 Task: Find the shortest route from Flagstaff to Walnut Canyon National Monument.
Action: Mouse moved to (213, 69)
Screenshot: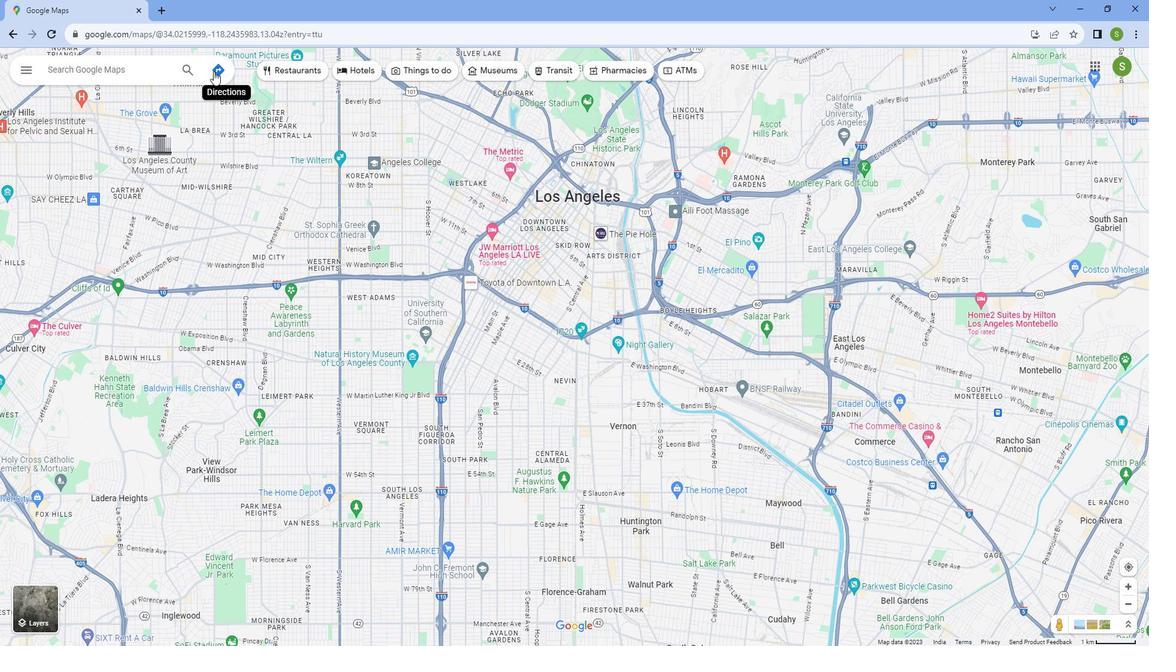 
Action: Mouse pressed left at (213, 69)
Screenshot: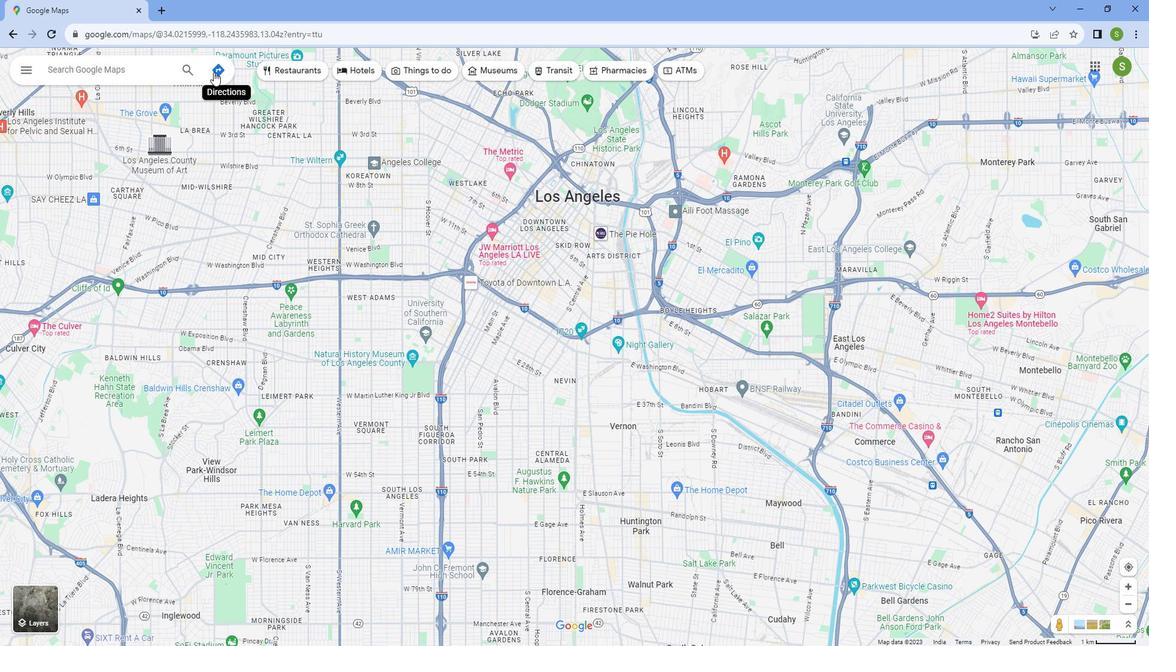
Action: Mouse moved to (101, 103)
Screenshot: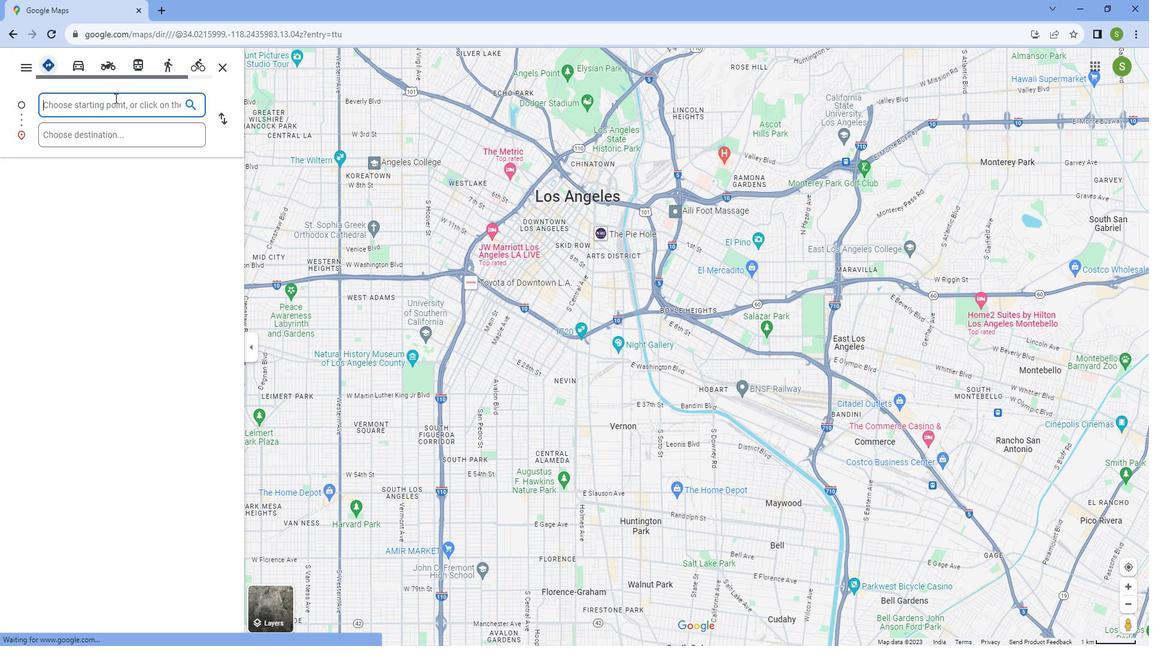 
Action: Mouse pressed left at (101, 103)
Screenshot: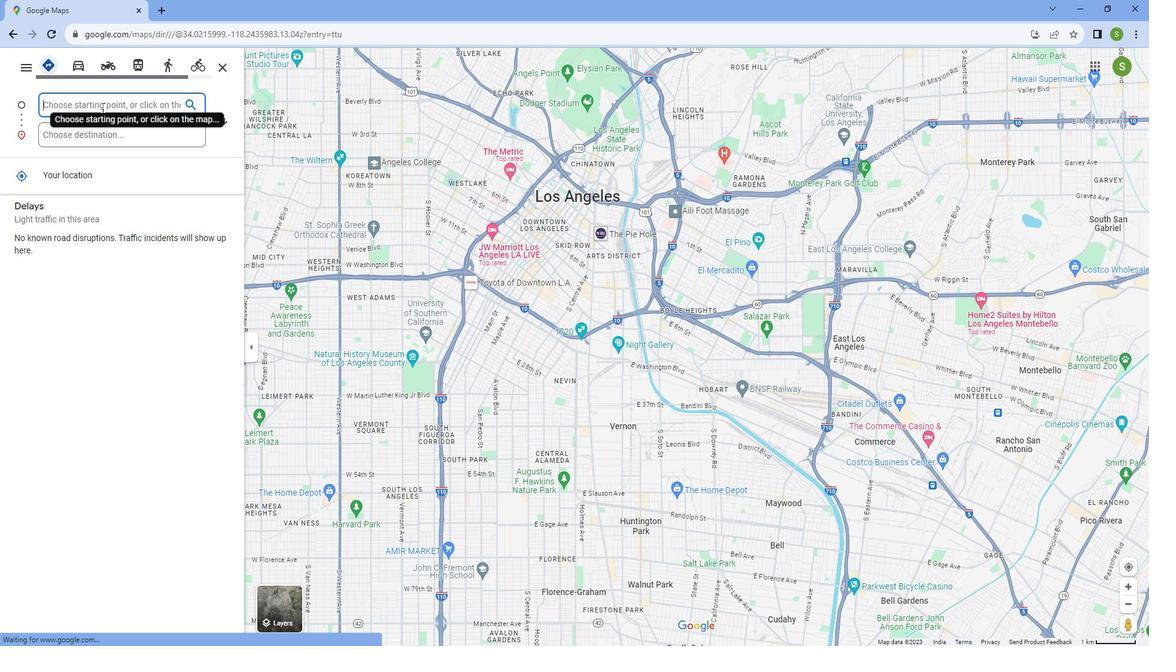 
Action: Key pressed <Key.caps_lock>F<Key.caps_lock>lagstaff
Screenshot: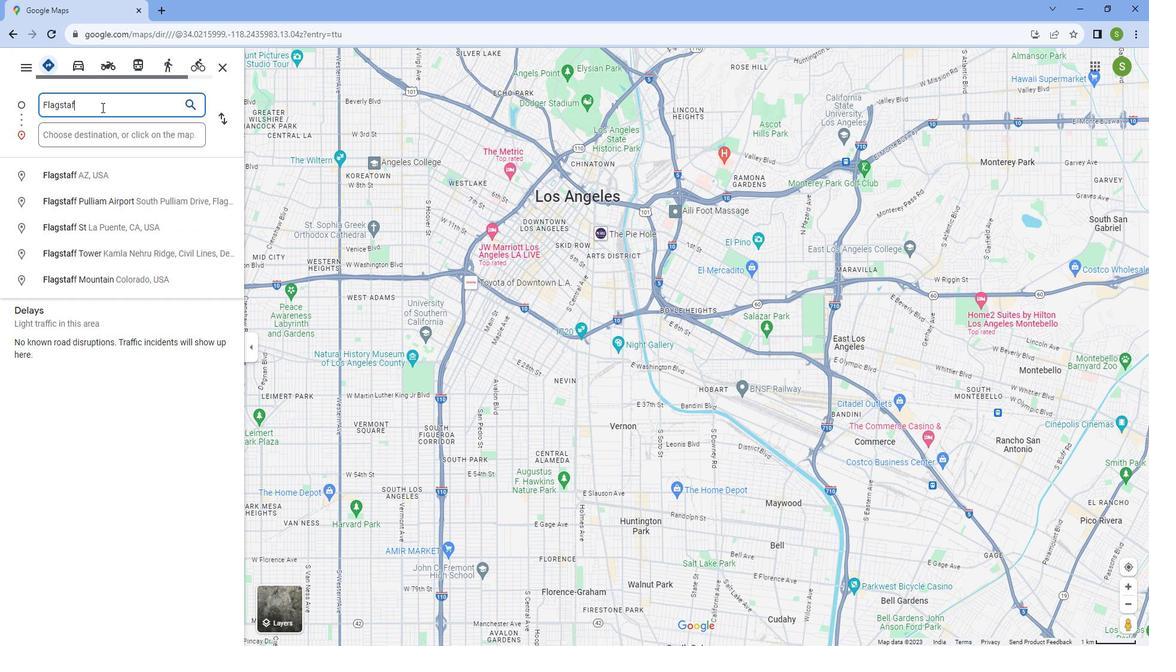 
Action: Mouse moved to (97, 163)
Screenshot: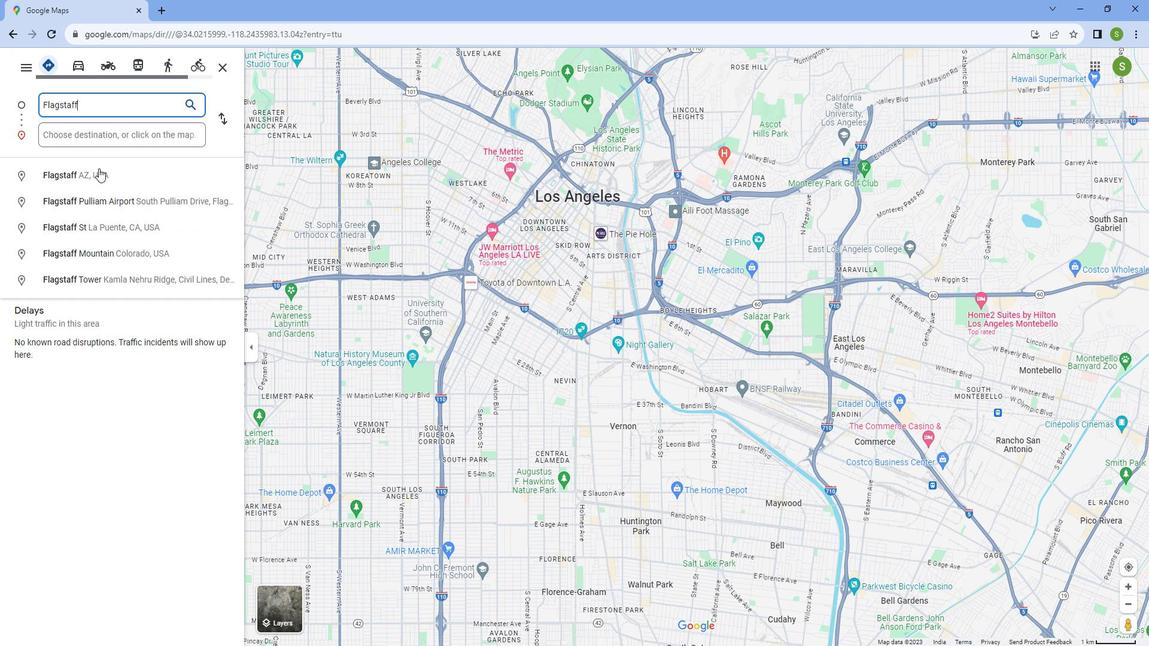 
Action: Mouse pressed left at (97, 163)
Screenshot: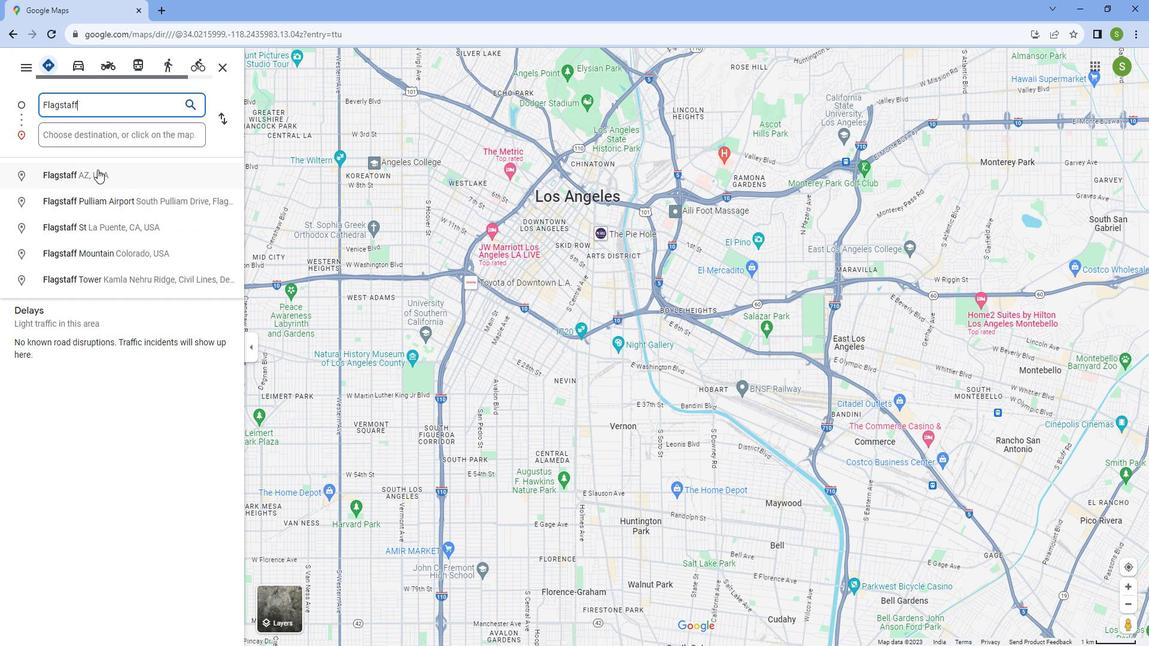 
Action: Mouse moved to (125, 126)
Screenshot: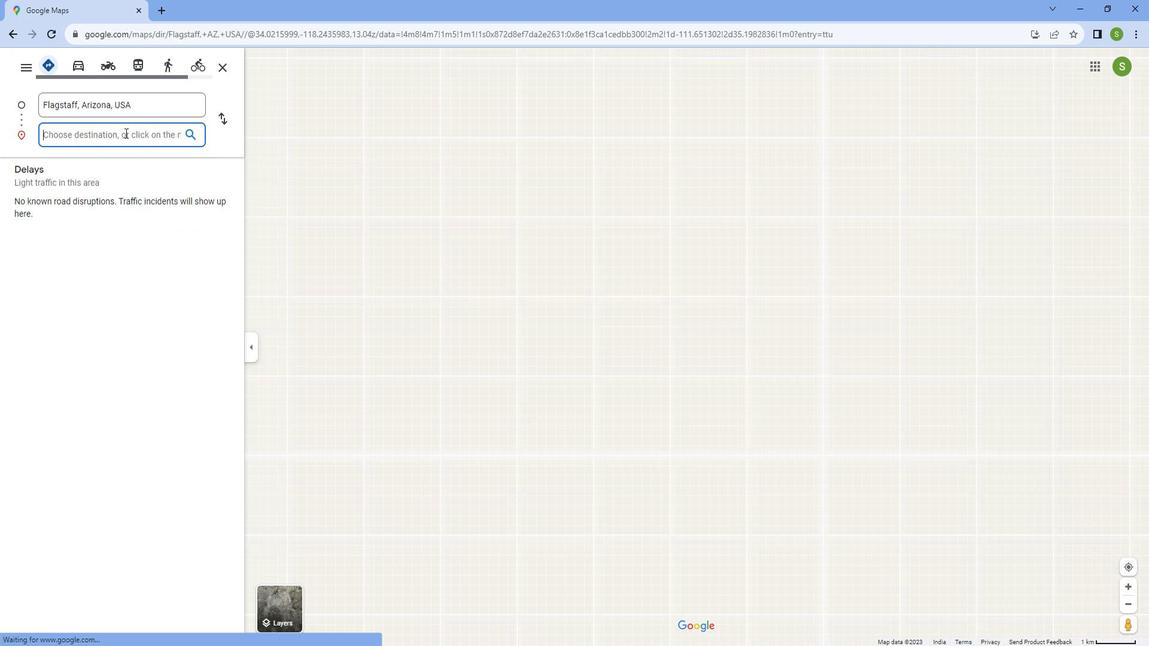 
Action: Mouse pressed left at (125, 126)
Screenshot: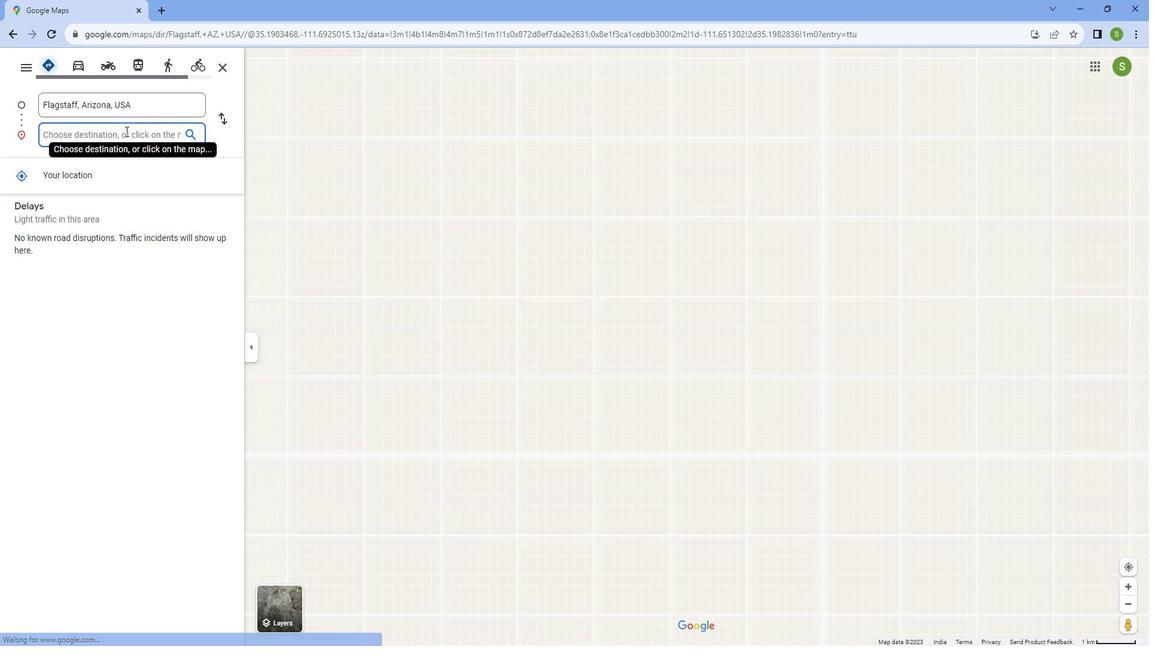 
Action: Key pressed <Key.caps_lock>W<Key.caps_lock>alnut<Key.space><Key.caps_lock>C<Key.caps_lock>anyon<Key.space><Key.caps_lock>N<Key.caps_lock>ational<Key.space><Key.caps_lock>M<Key.caps_lock>onument
Screenshot: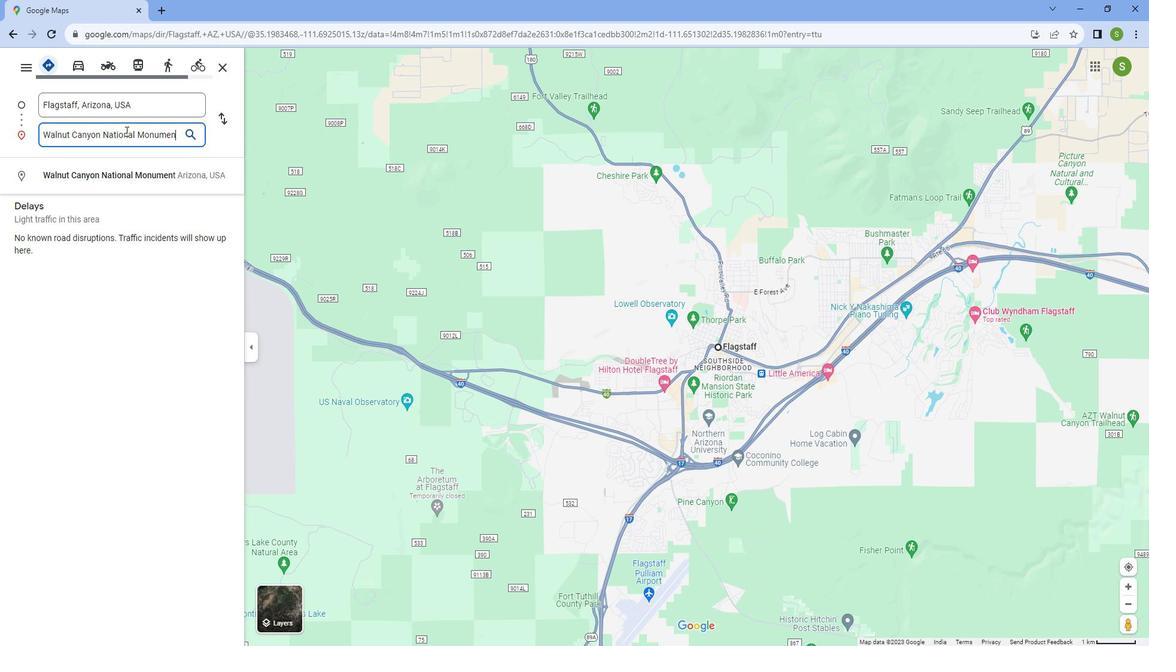 
Action: Mouse moved to (125, 171)
Screenshot: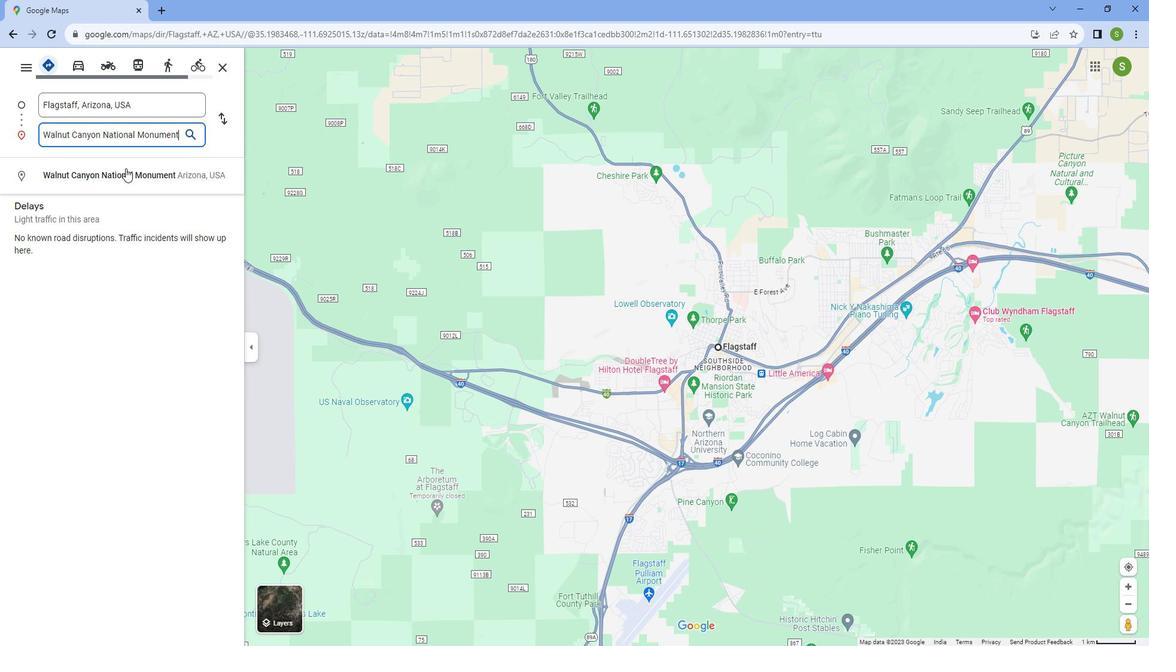 
Action: Mouse pressed left at (125, 171)
Screenshot: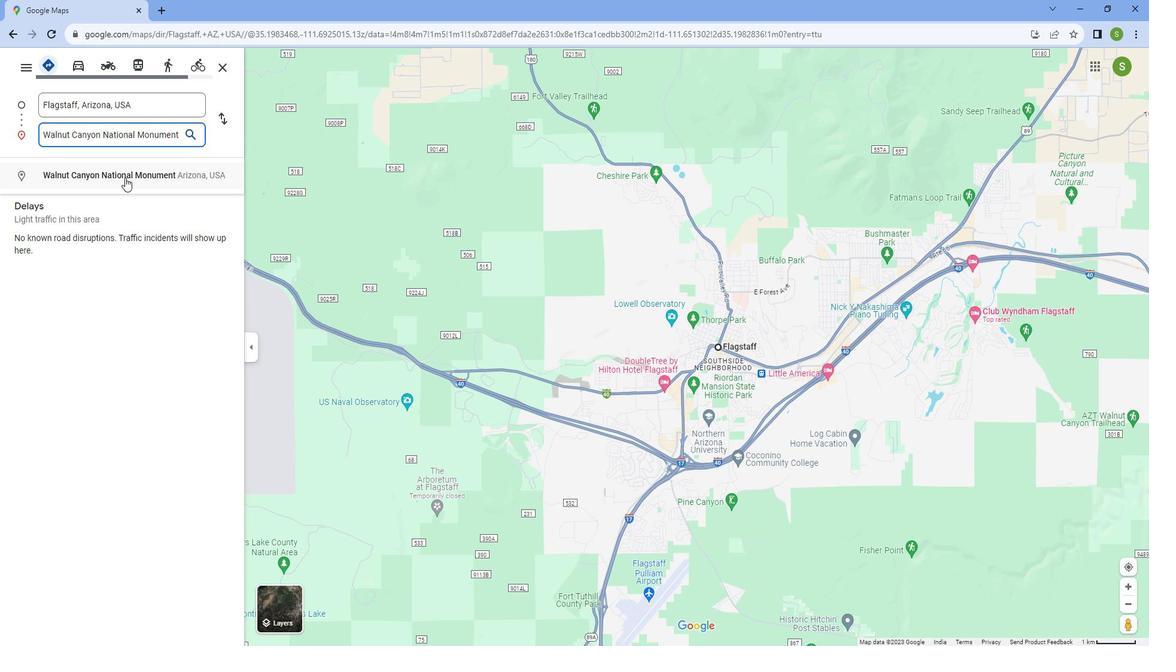
Action: Mouse moved to (734, 353)
Screenshot: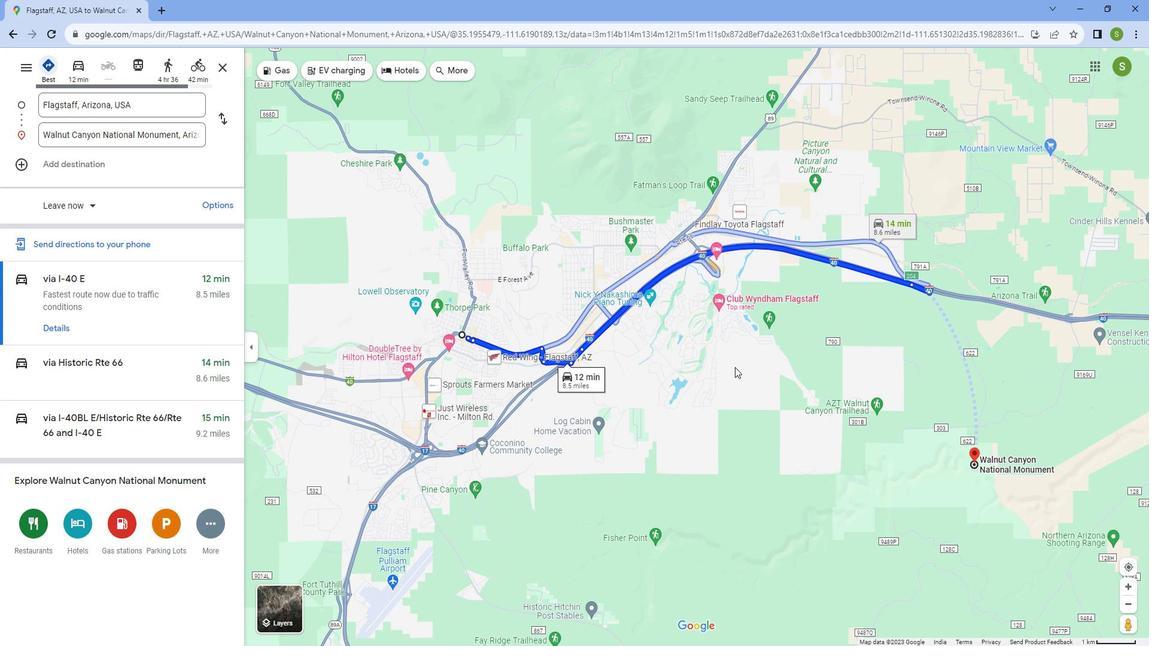
Action: Mouse pressed left at (734, 353)
Screenshot: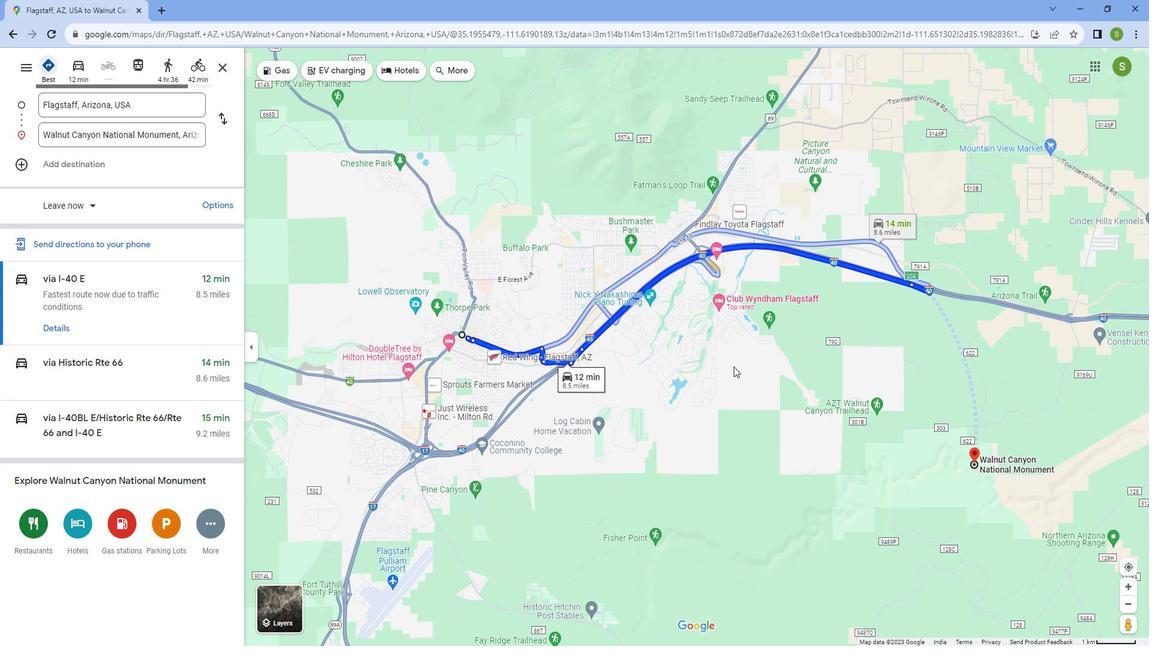 
Action: Mouse moved to (620, 315)
Screenshot: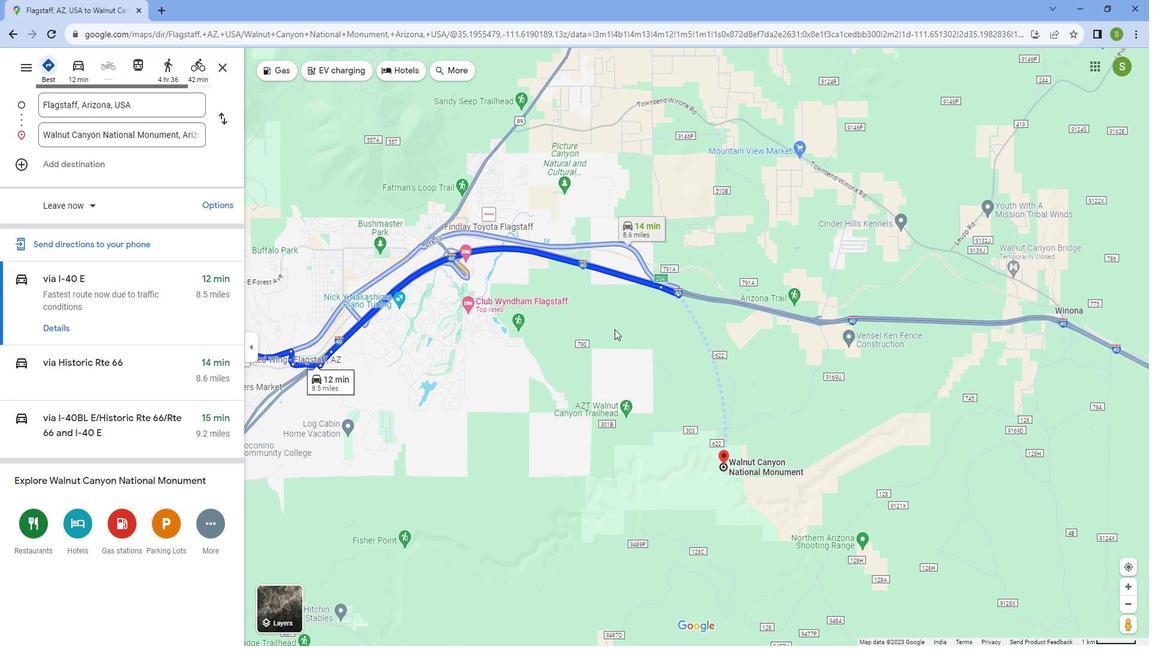 
Action: Mouse scrolled (620, 316) with delta (0, 0)
Screenshot: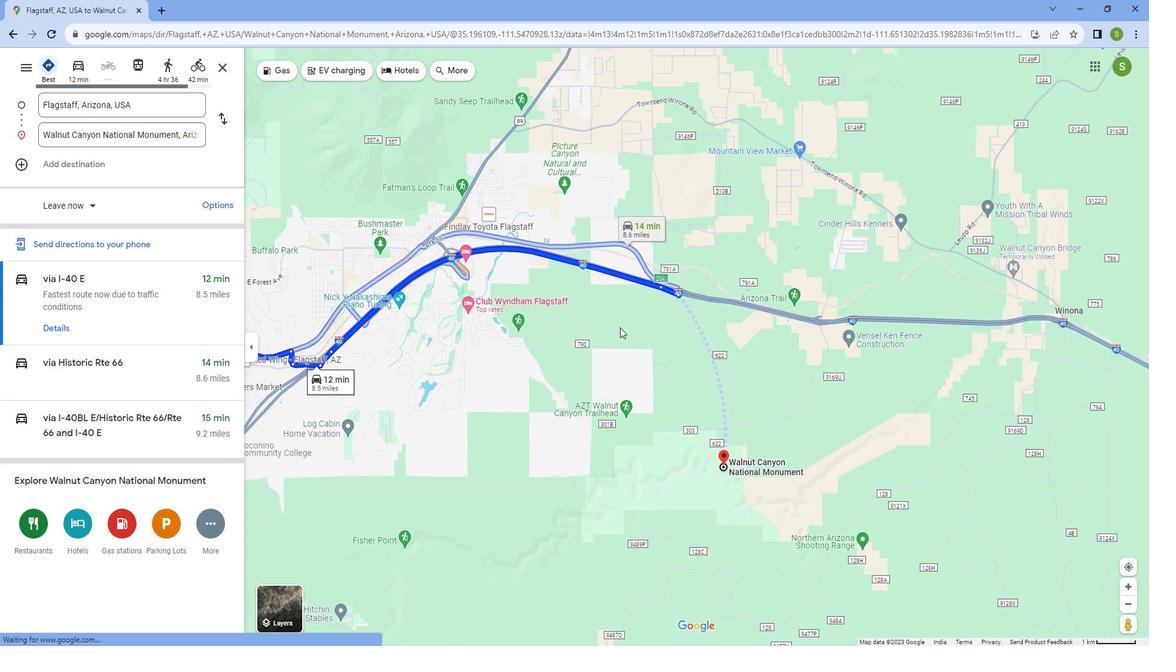 
Action: Mouse scrolled (620, 316) with delta (0, 0)
Screenshot: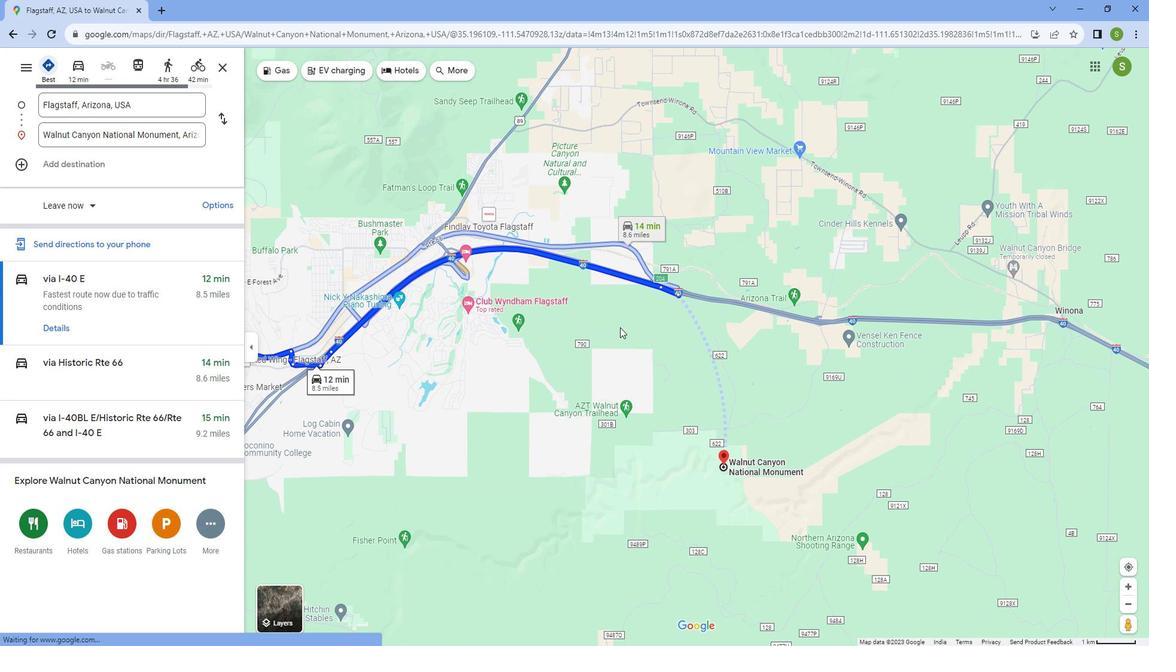 
Action: Mouse scrolled (620, 316) with delta (0, 0)
Screenshot: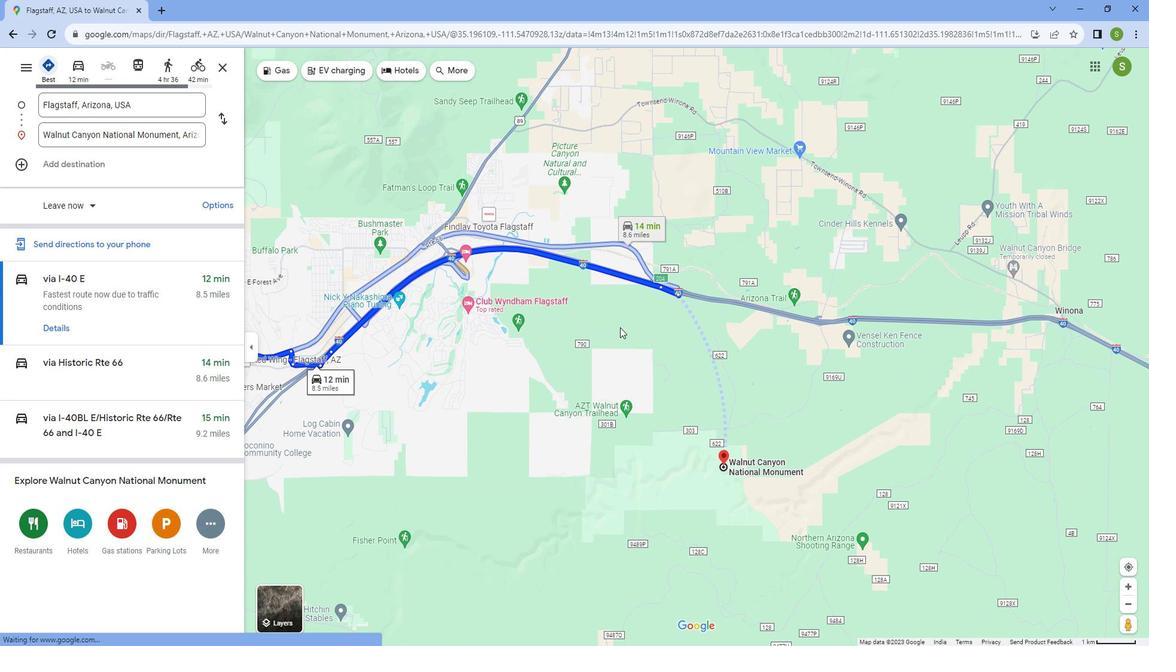 
Action: Mouse scrolled (620, 316) with delta (0, 0)
Screenshot: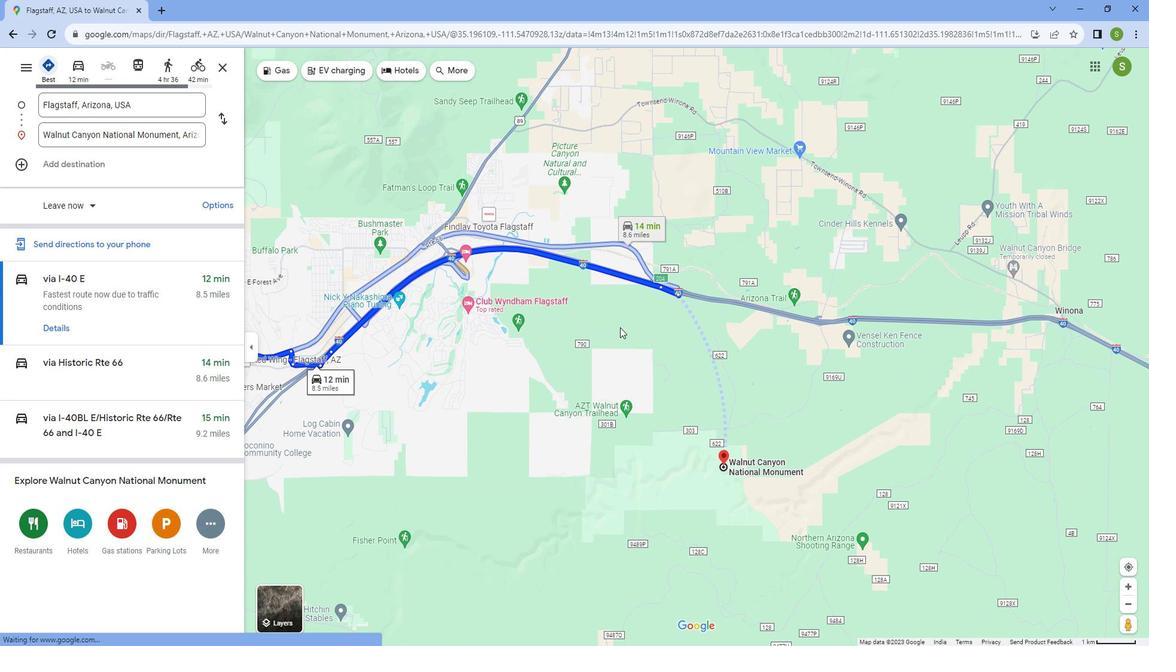 
Action: Mouse scrolled (620, 316) with delta (0, 0)
Screenshot: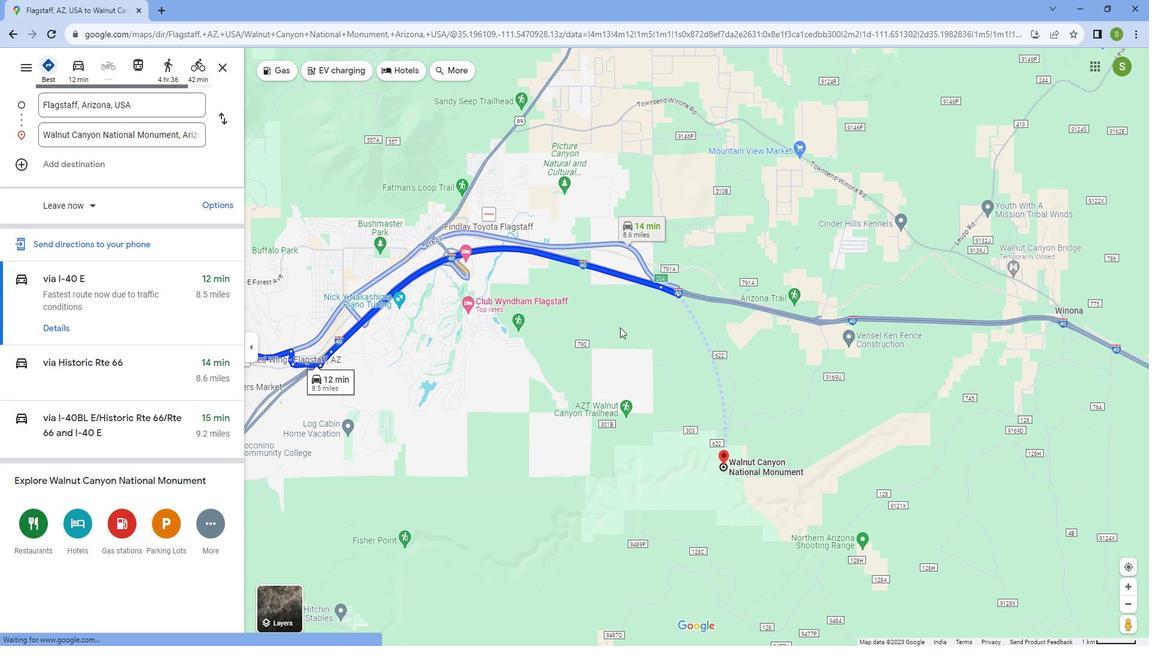 
Action: Mouse scrolled (620, 316) with delta (0, 0)
Screenshot: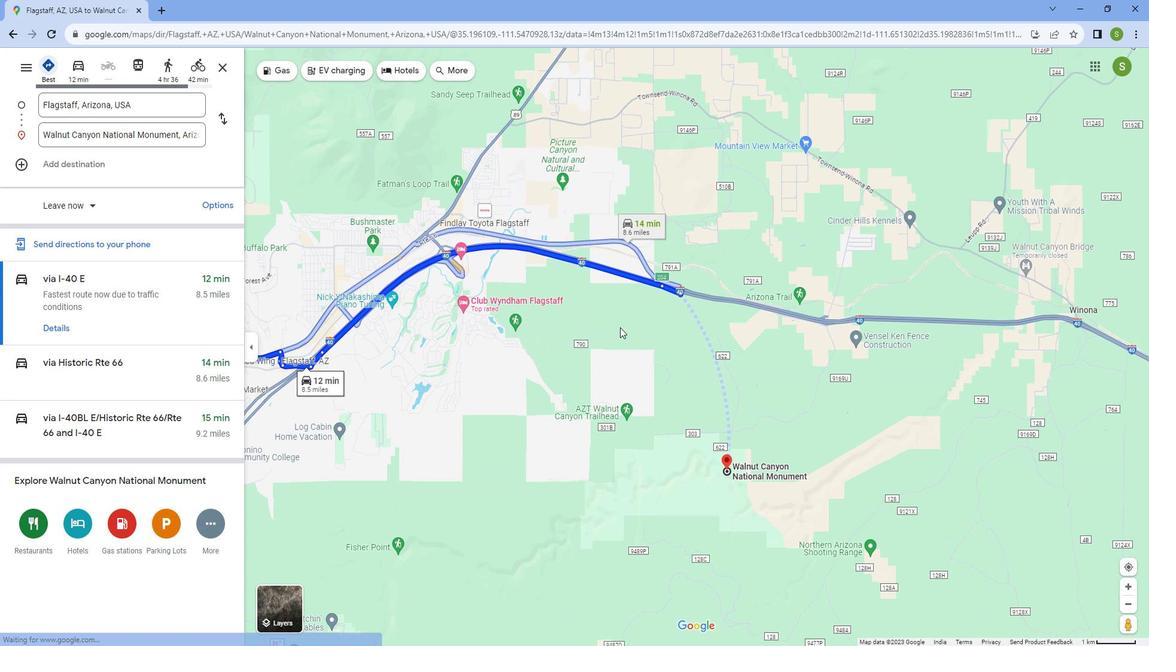 
Action: Mouse moved to (501, 320)
Screenshot: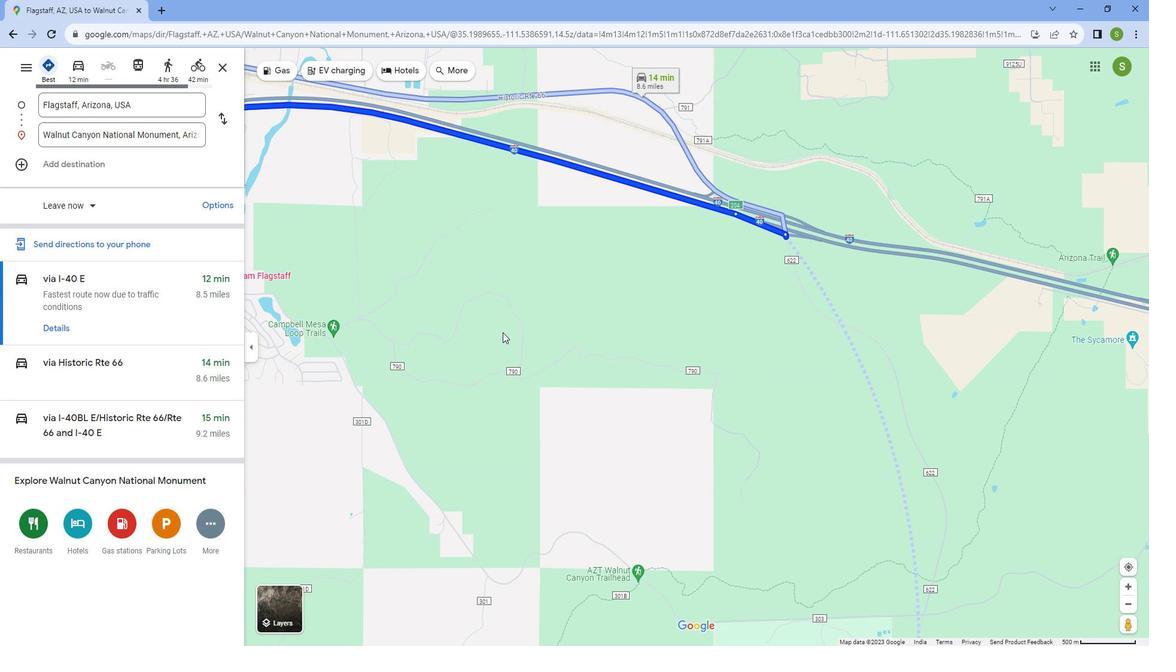 
Action: Mouse pressed left at (501, 320)
Screenshot: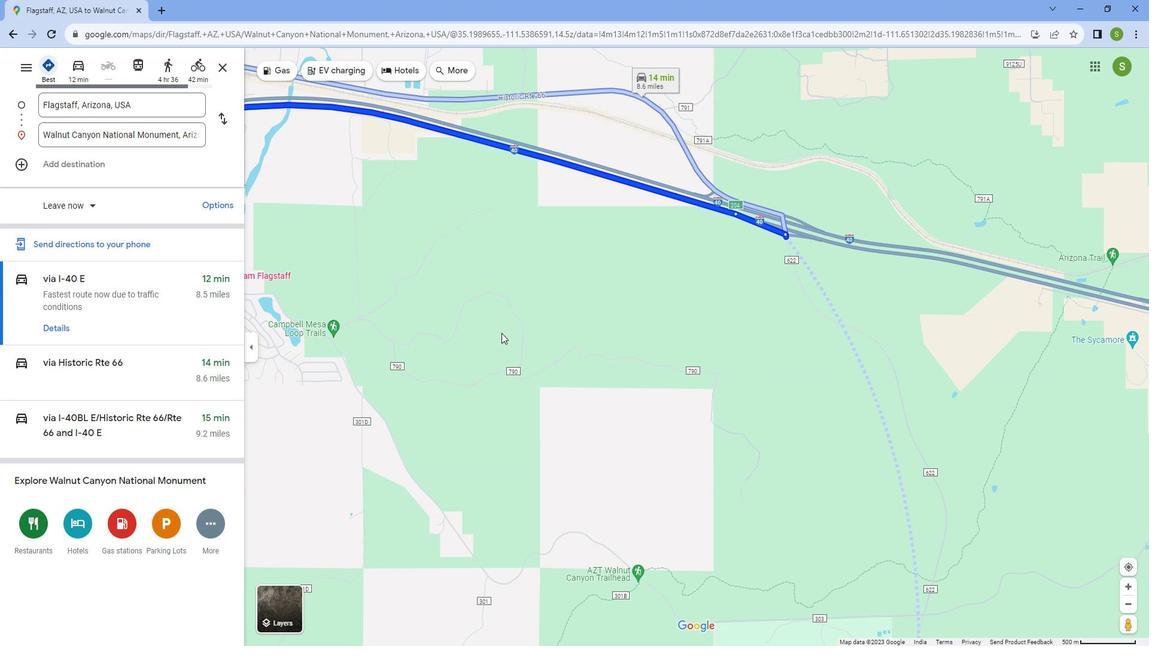 
Action: Mouse moved to (489, 397)
Screenshot: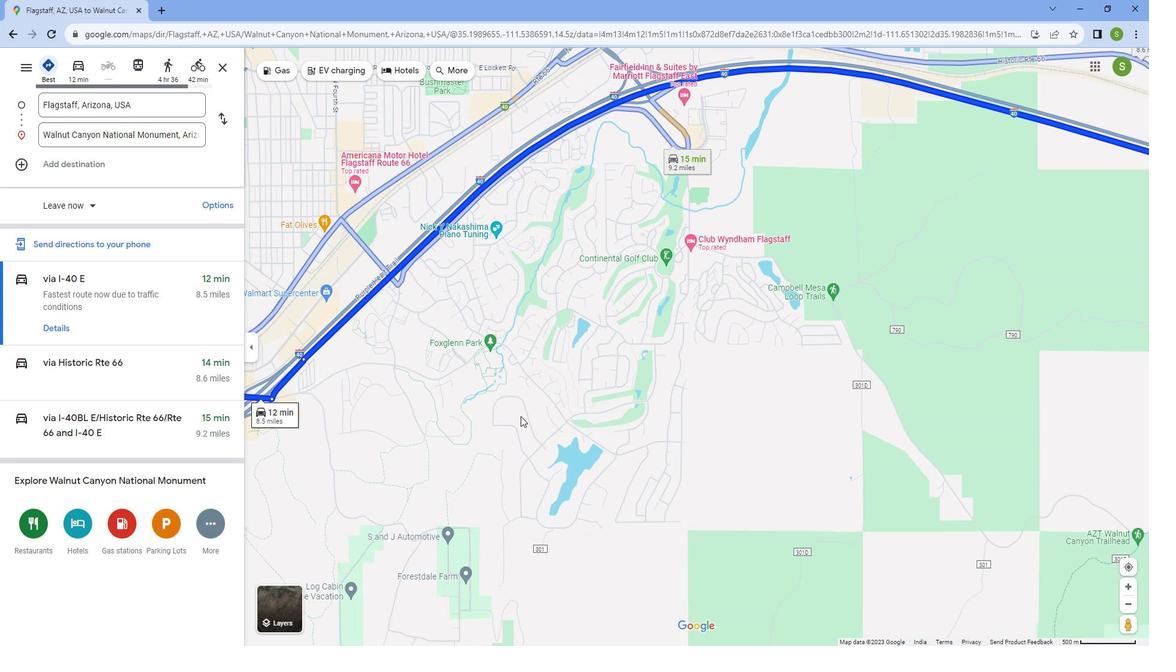 
Action: Mouse pressed left at (489, 397)
Screenshot: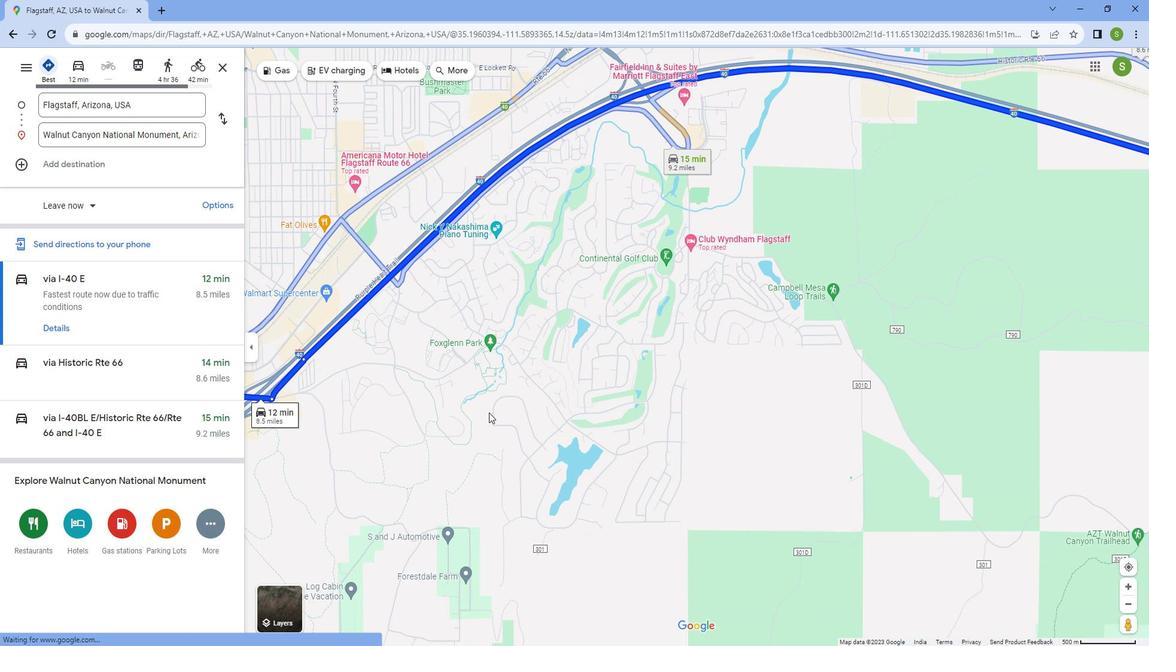 
Action: Mouse moved to (720, 313)
Screenshot: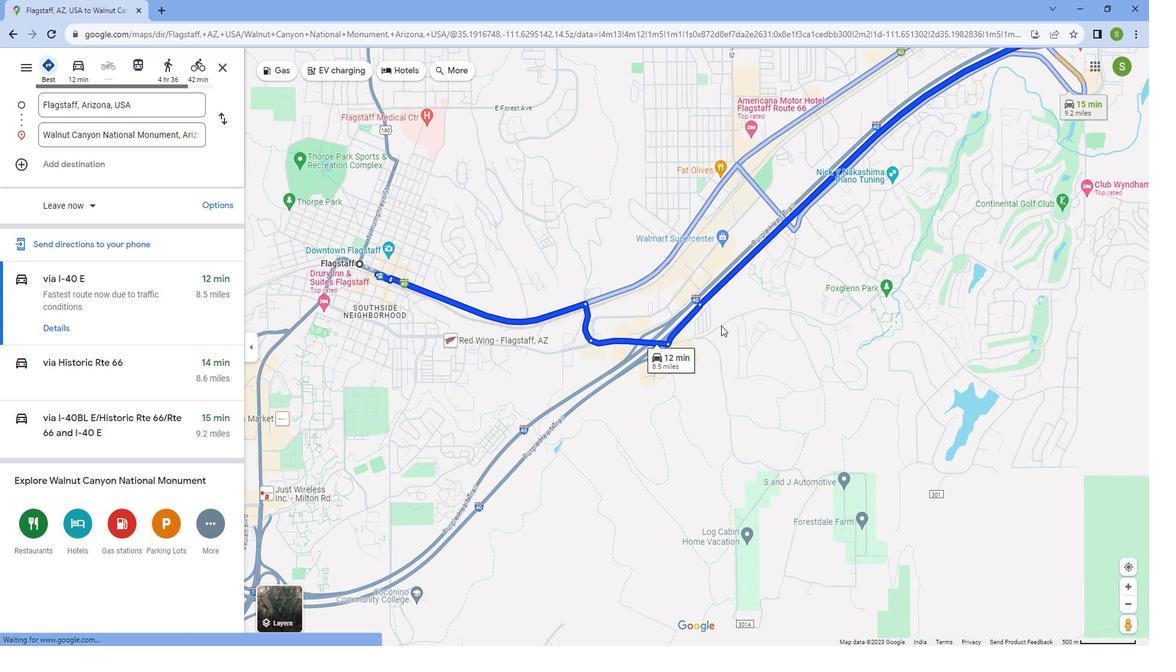 
Action: Mouse scrolled (720, 313) with delta (0, 0)
Screenshot: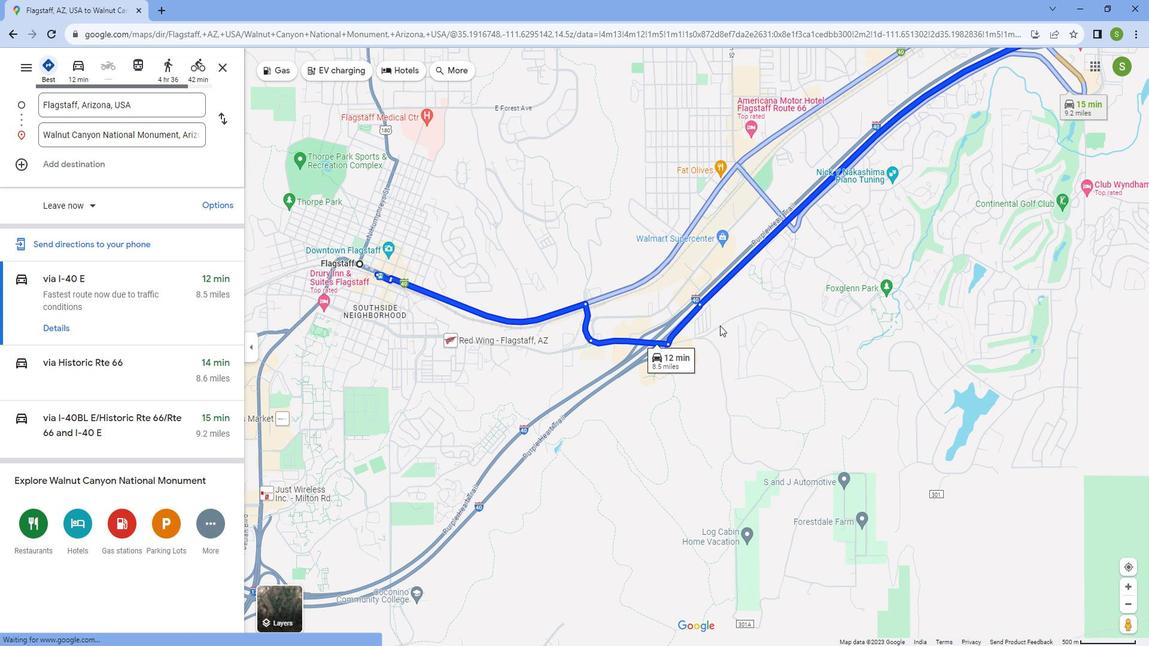 
Action: Mouse scrolled (720, 313) with delta (0, 0)
Screenshot: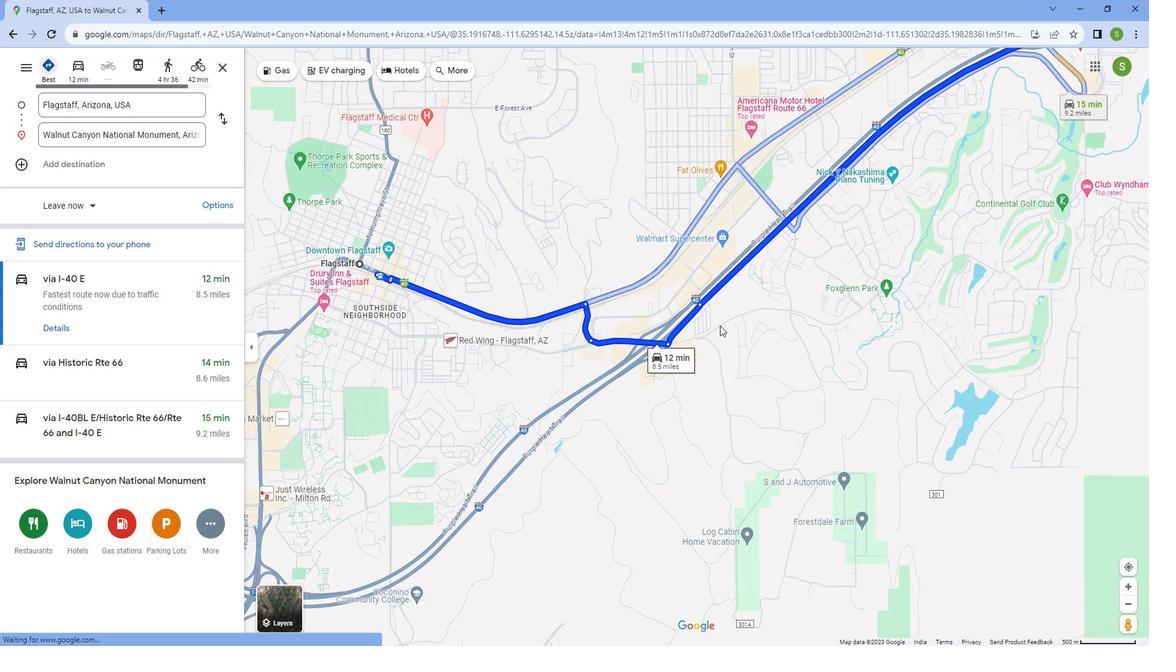
Action: Mouse scrolled (720, 313) with delta (0, 0)
Screenshot: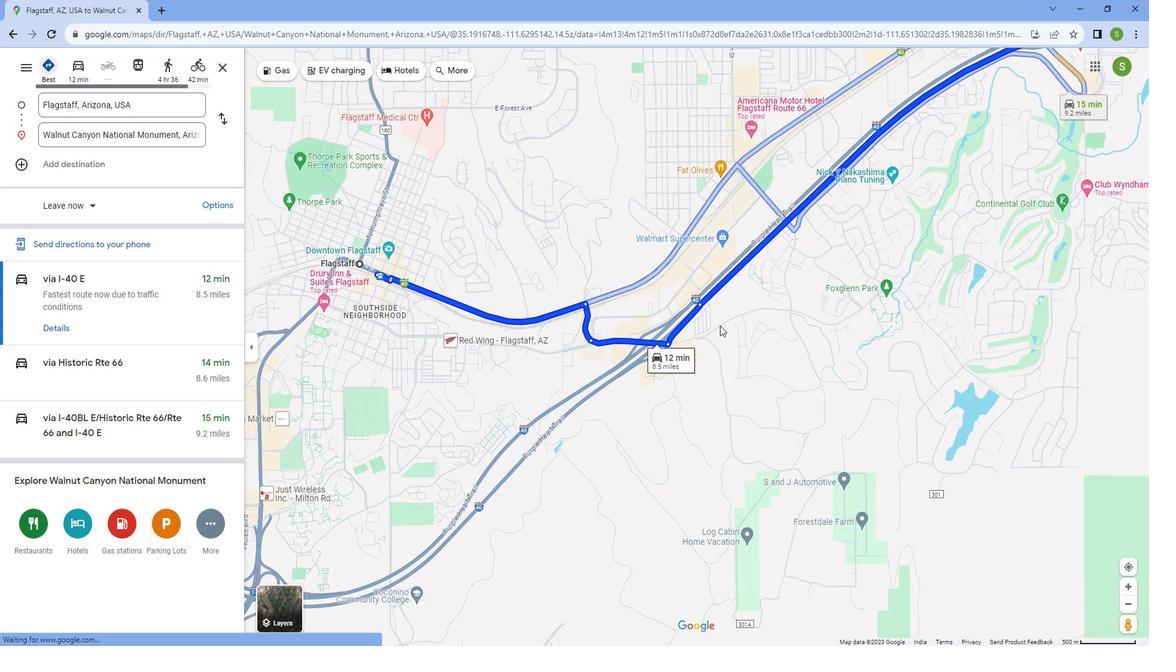 
Action: Mouse moved to (718, 313)
Screenshot: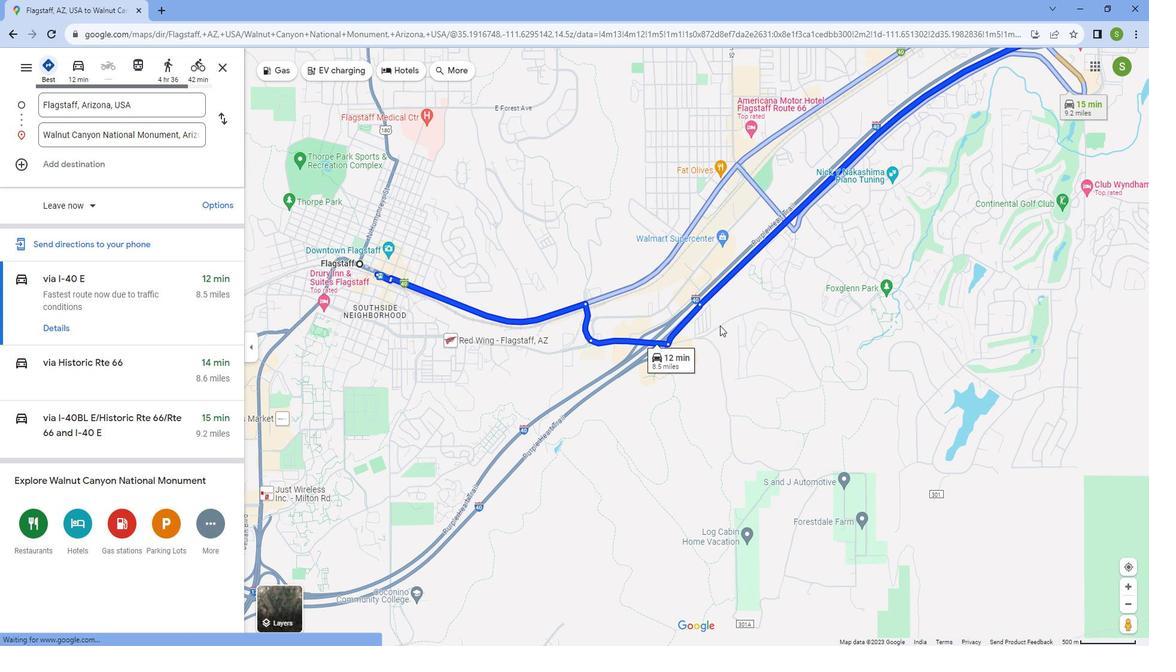 
Action: Mouse scrolled (718, 313) with delta (0, 0)
Screenshot: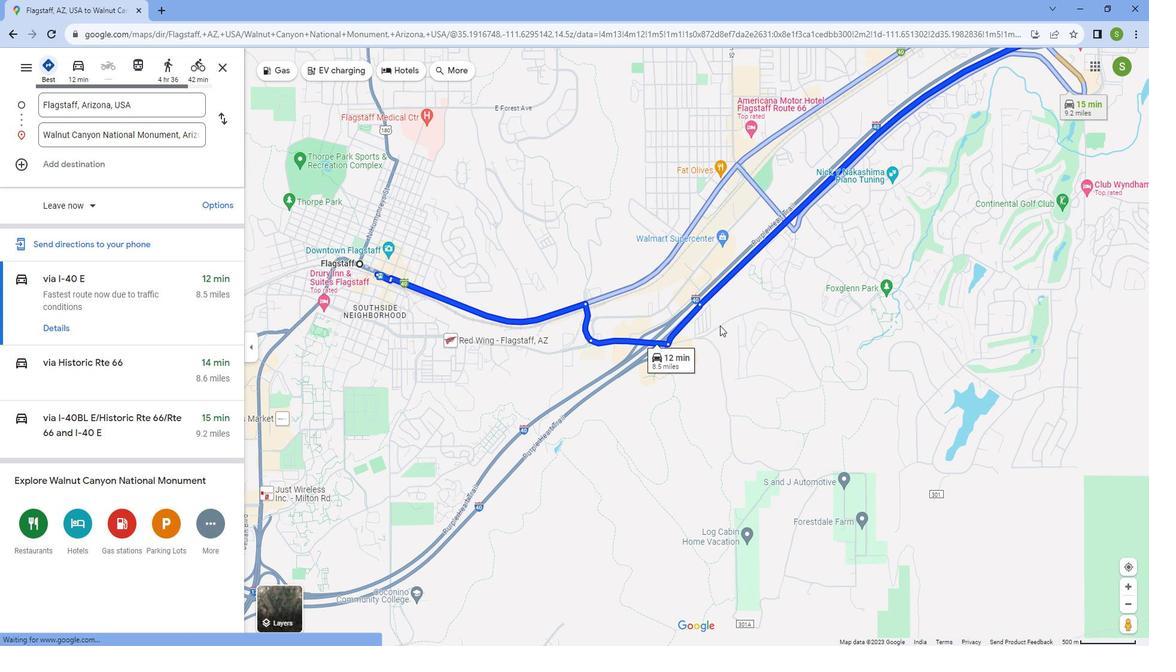 
Action: Mouse moved to (717, 313)
Screenshot: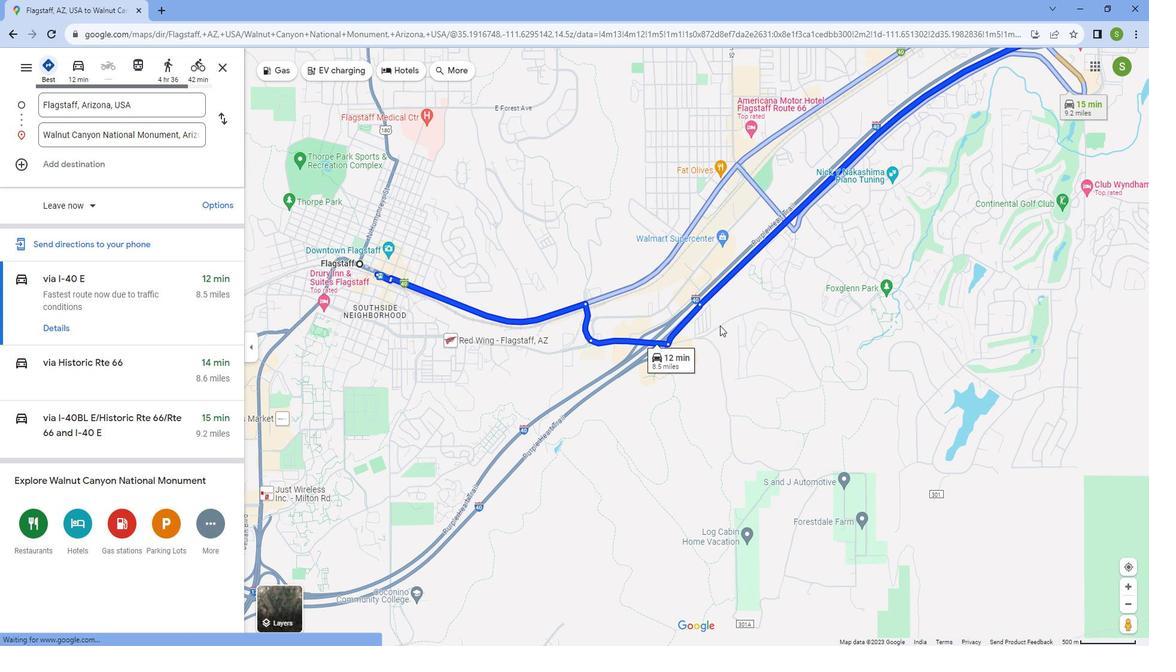 
Action: Mouse scrolled (717, 313) with delta (0, 0)
Screenshot: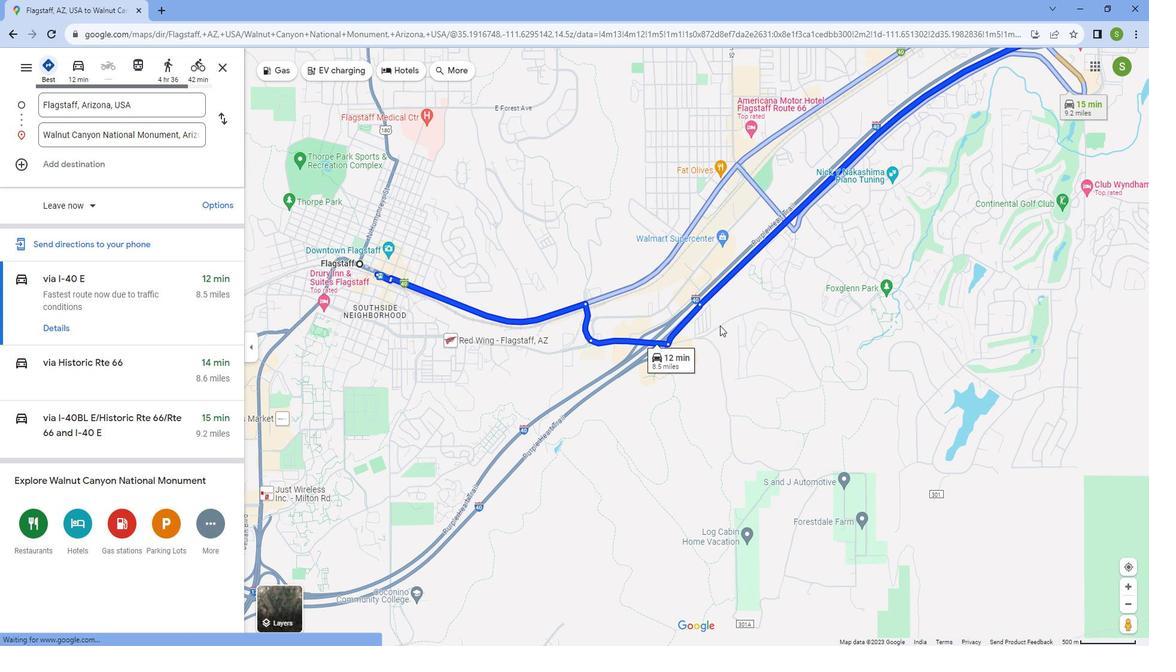 
Action: Mouse moved to (716, 313)
Screenshot: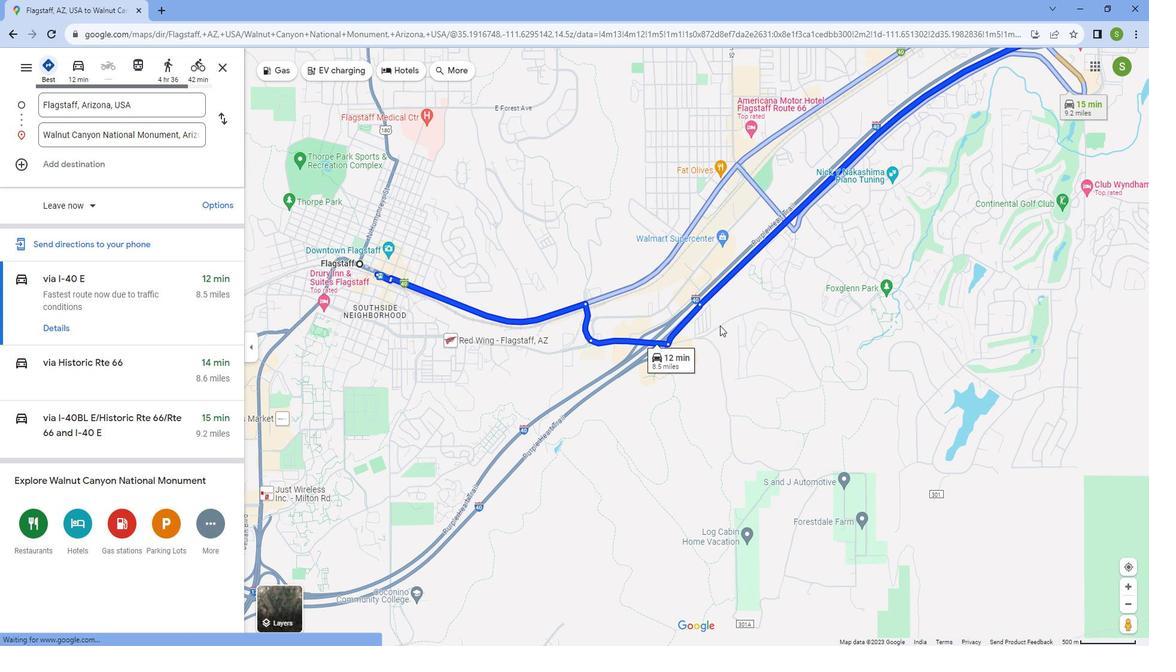 
Action: Mouse scrolled (716, 313) with delta (0, 0)
Screenshot: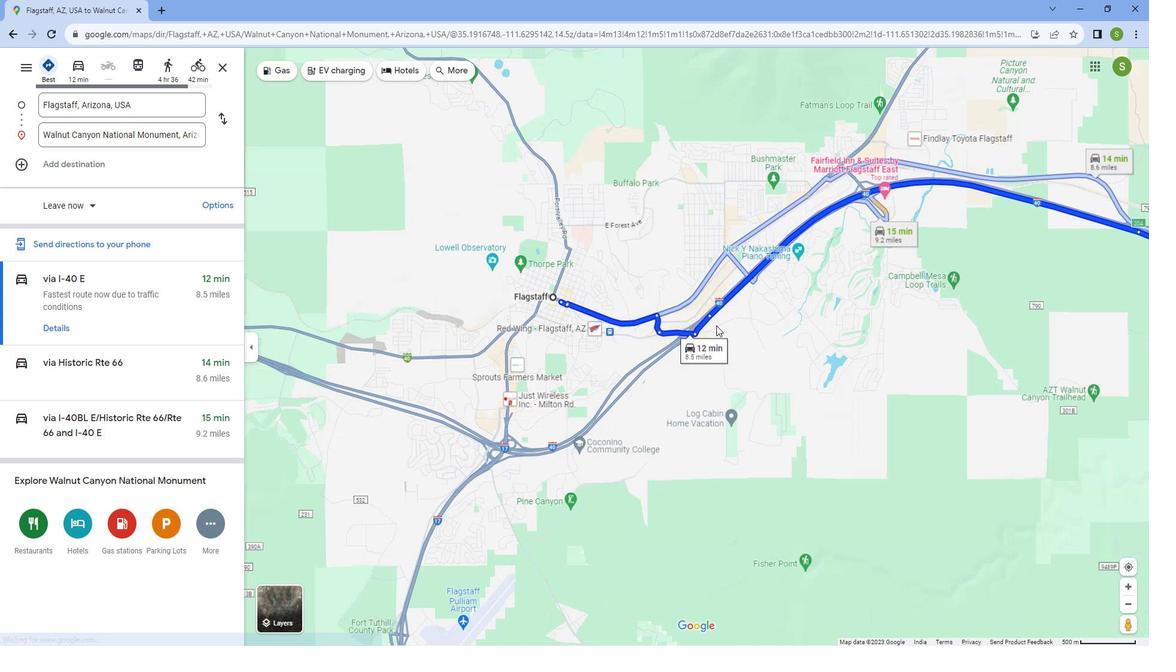 
Action: Mouse scrolled (716, 313) with delta (0, 0)
Screenshot: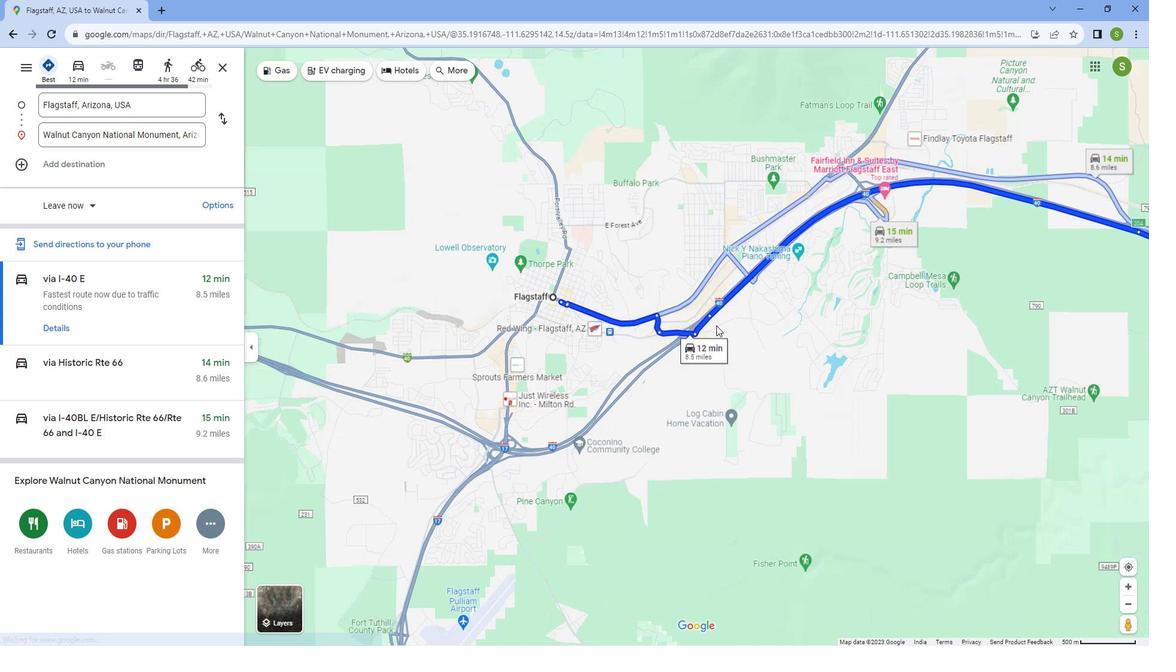 
Action: Mouse scrolled (716, 313) with delta (0, 0)
Screenshot: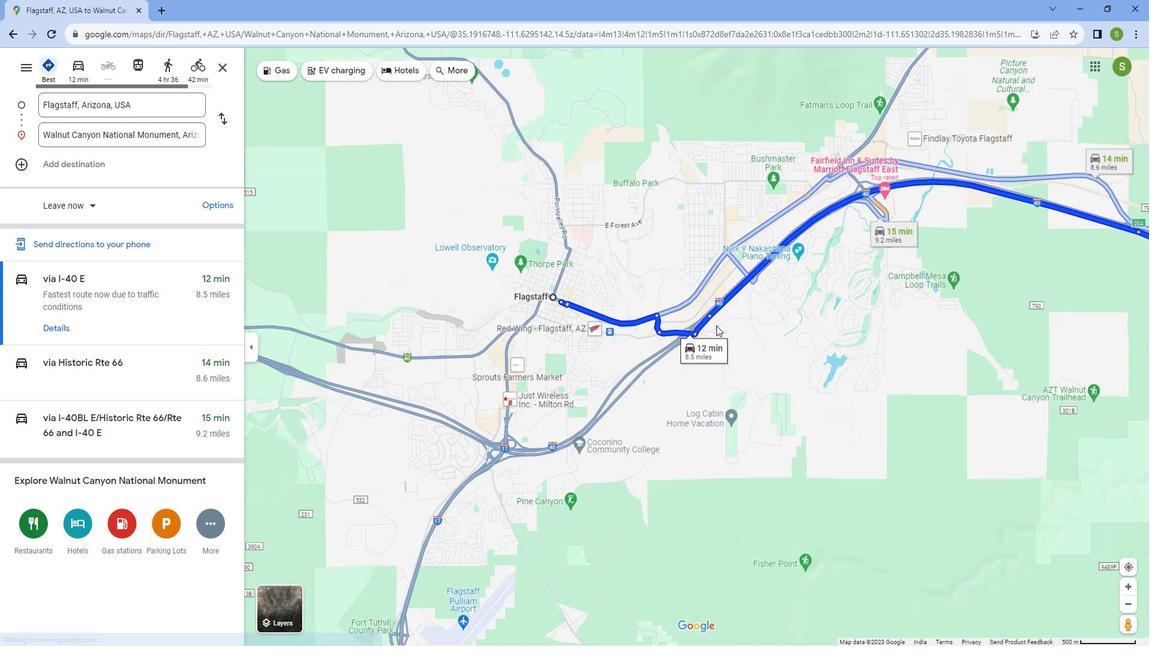 
Action: Mouse scrolled (716, 313) with delta (0, 0)
Screenshot: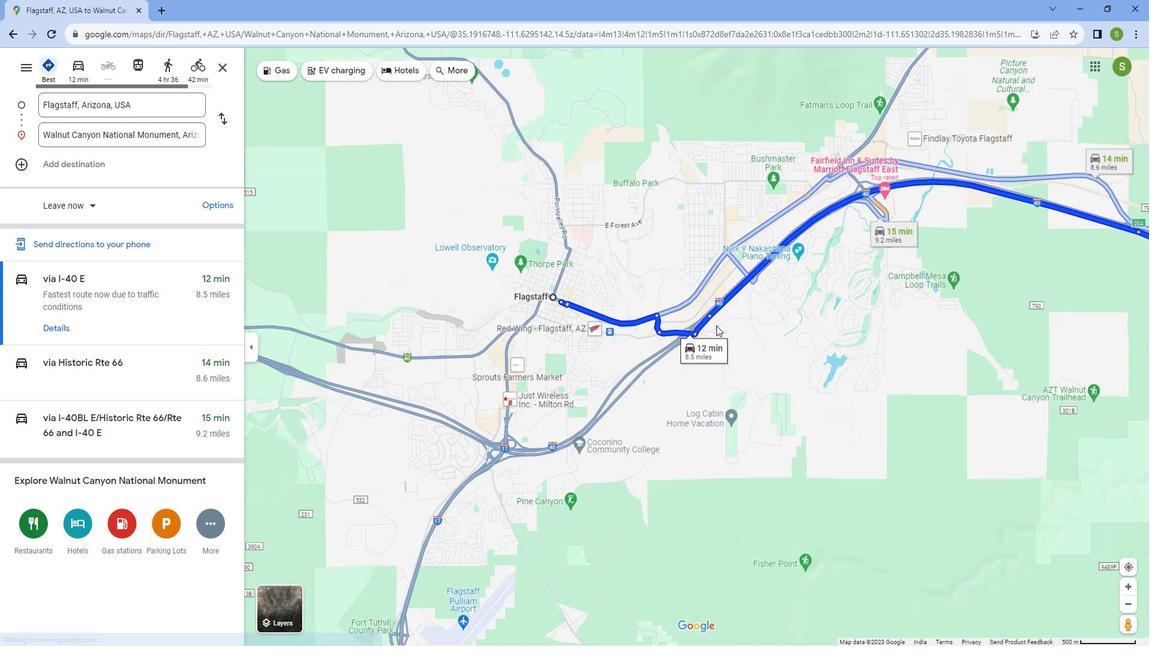 
Action: Mouse scrolled (716, 313) with delta (0, 0)
Screenshot: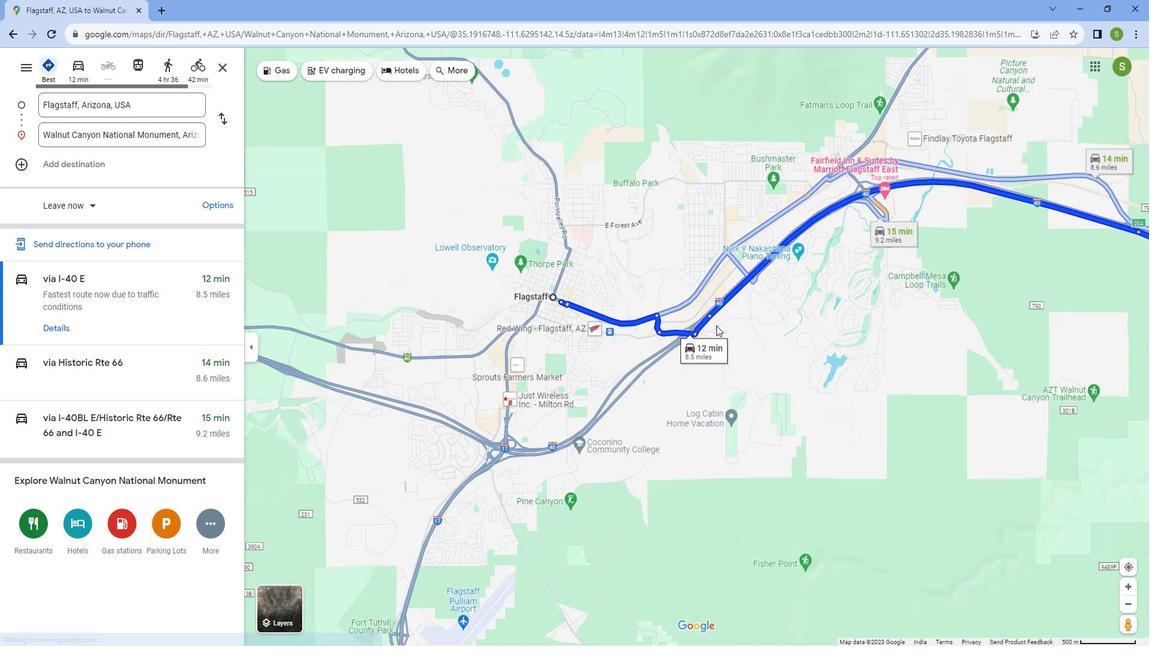 
Action: Mouse scrolled (716, 313) with delta (0, 0)
Screenshot: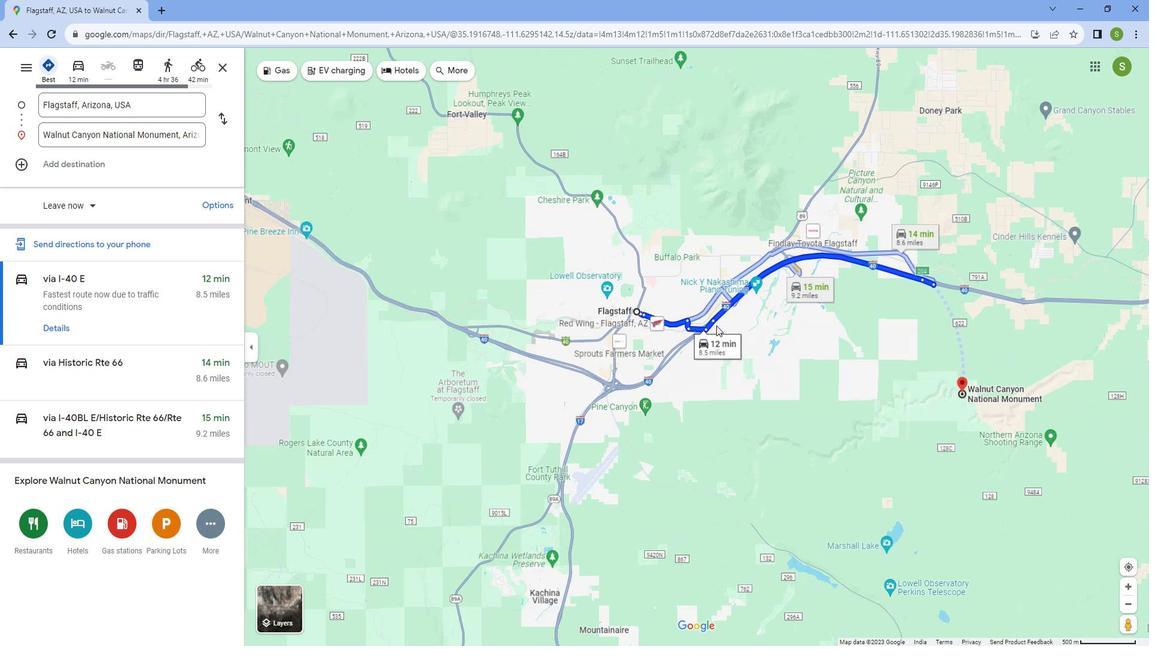 
Action: Mouse moved to (859, 392)
Screenshot: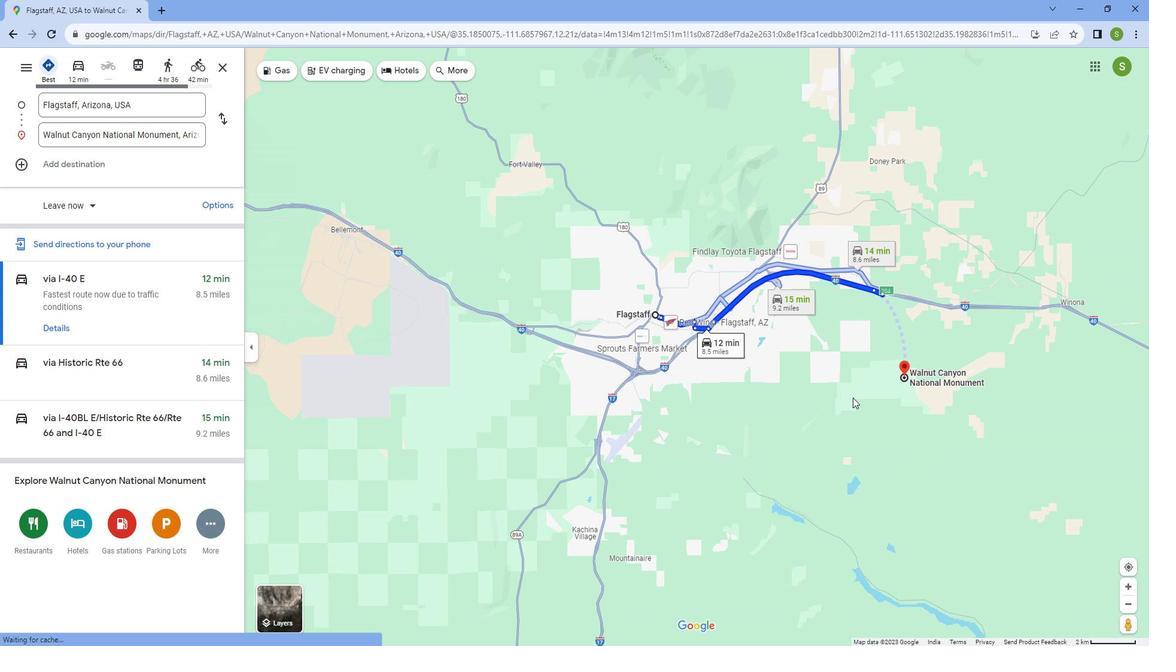 
Action: Mouse pressed left at (859, 392)
Screenshot: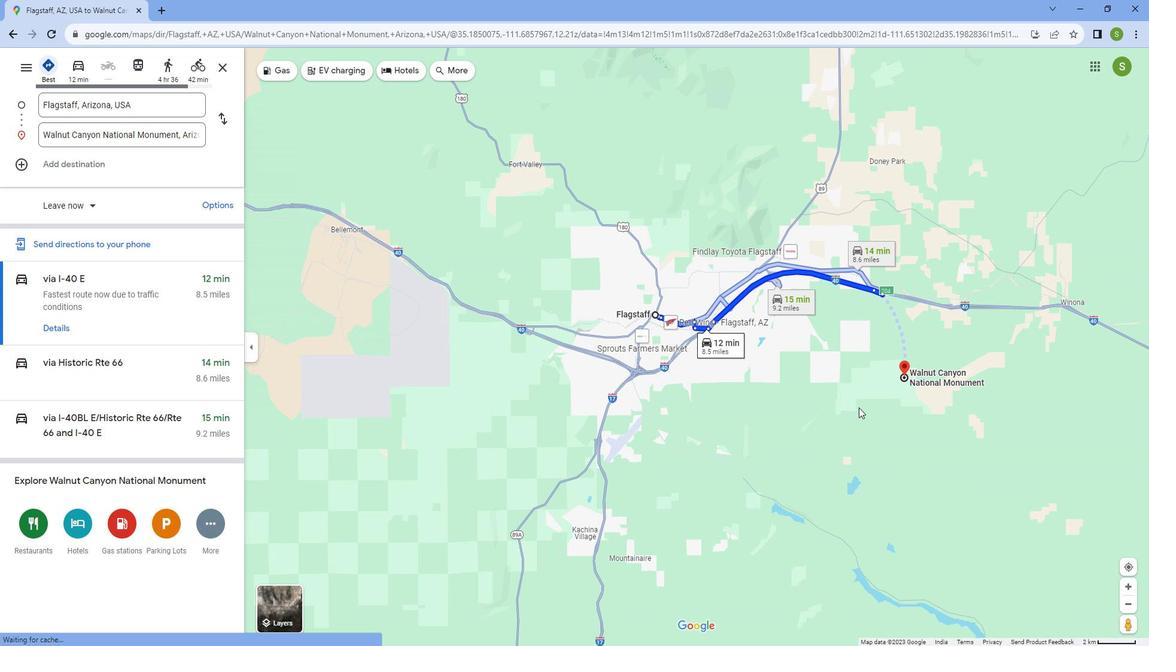 
Action: Mouse moved to (496, 293)
Screenshot: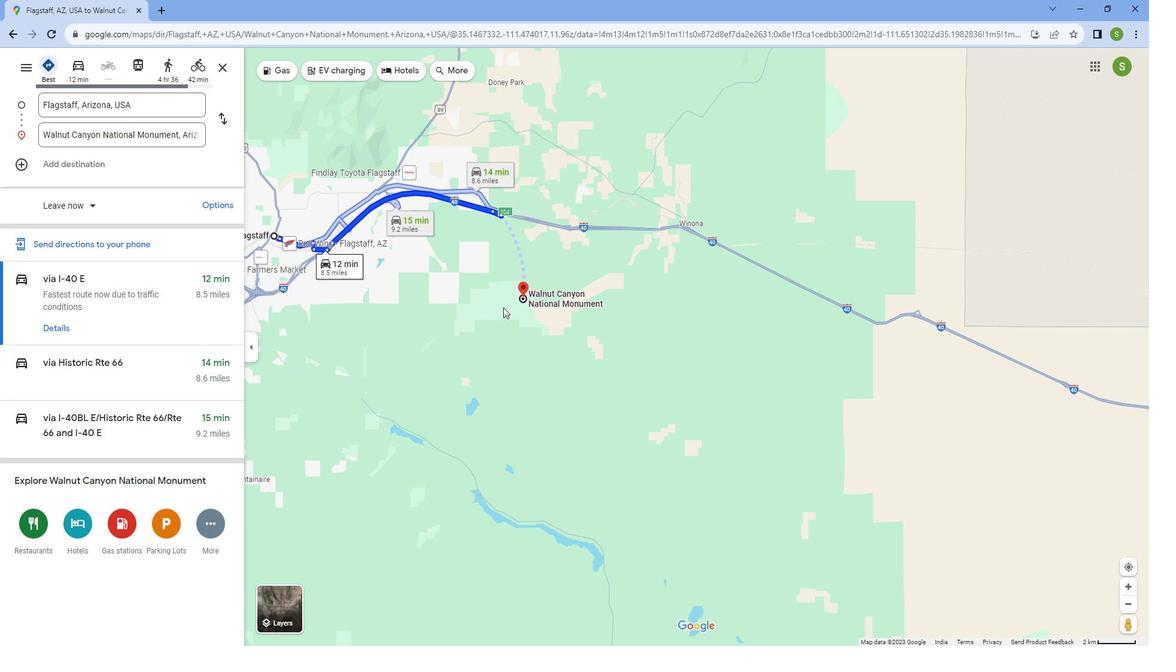 
Action: Mouse scrolled (496, 293) with delta (0, 0)
Screenshot: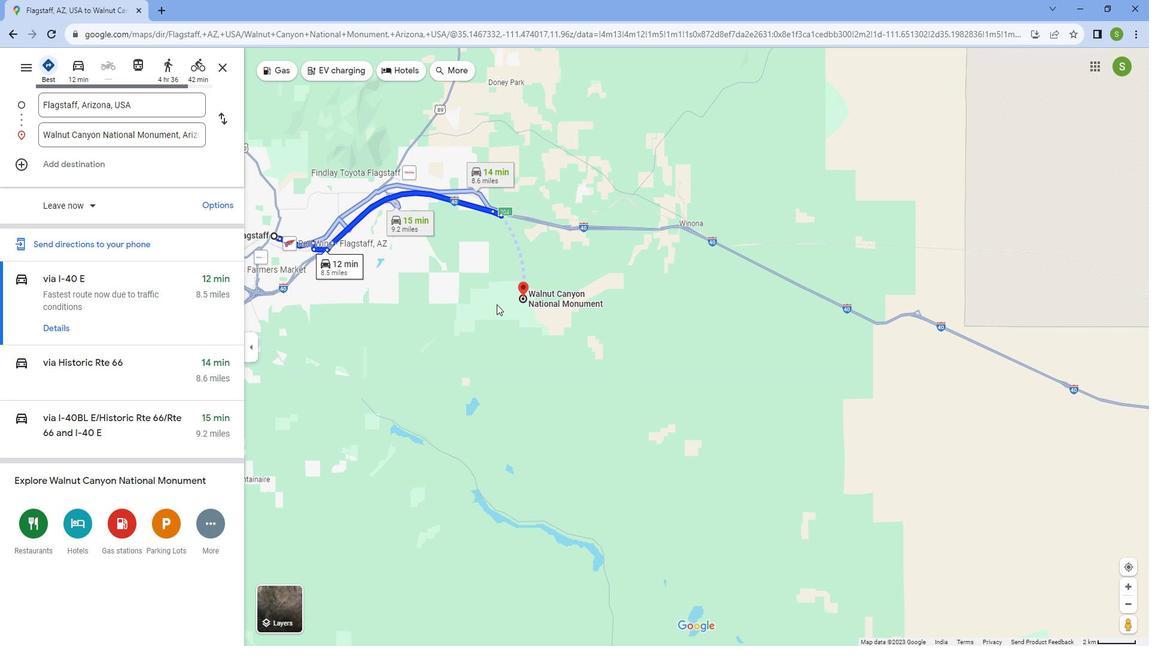 
Action: Mouse scrolled (496, 293) with delta (0, 0)
Screenshot: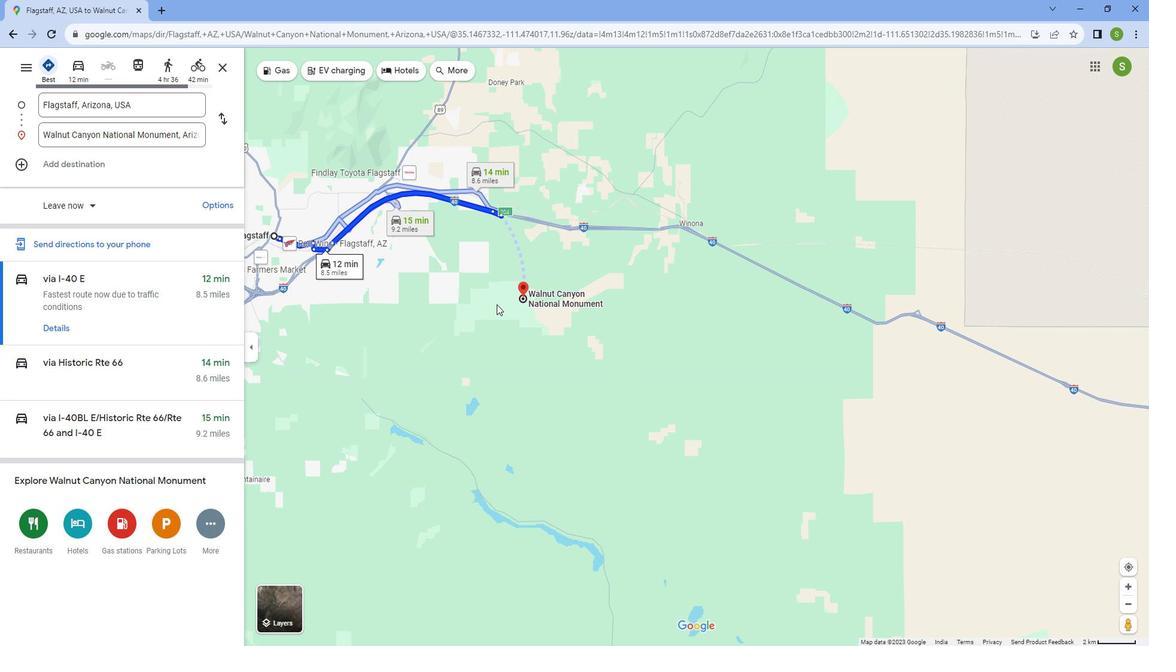 
Action: Mouse scrolled (496, 293) with delta (0, 0)
Screenshot: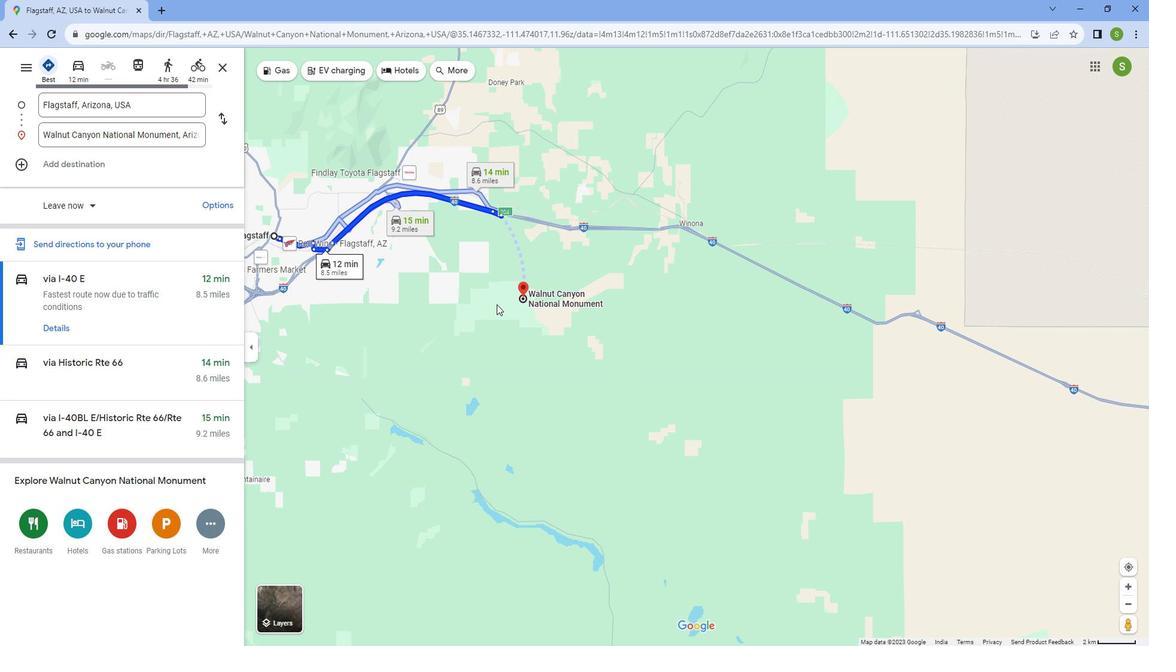 
Action: Mouse scrolled (496, 293) with delta (0, 0)
Screenshot: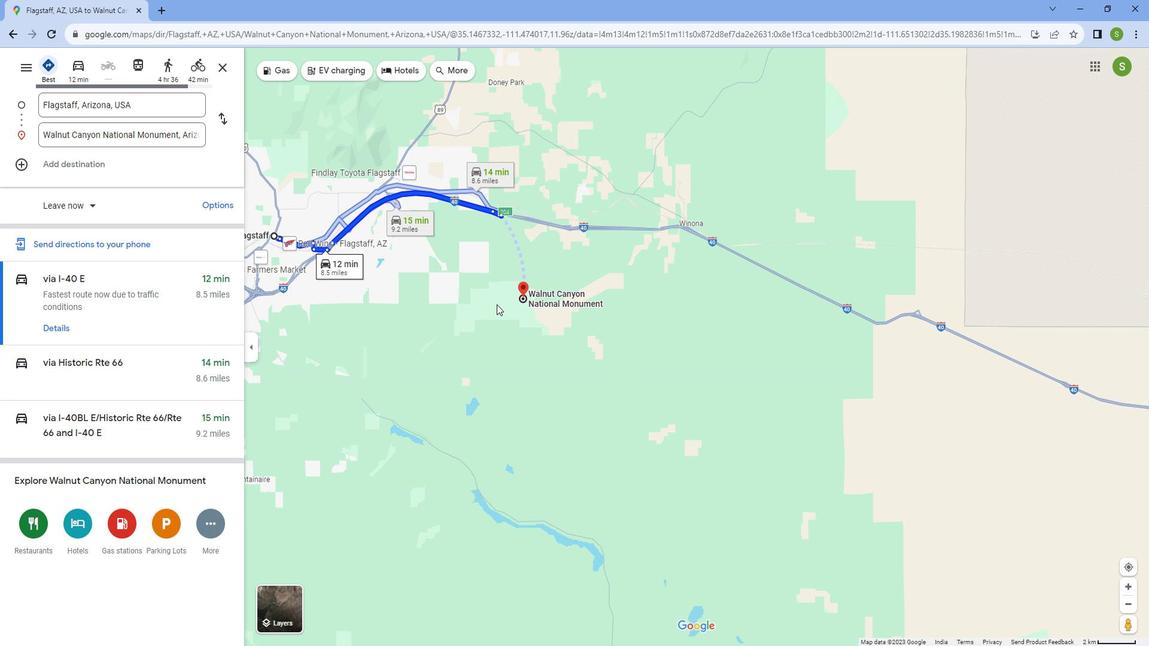 
Action: Mouse scrolled (496, 293) with delta (0, 0)
Screenshot: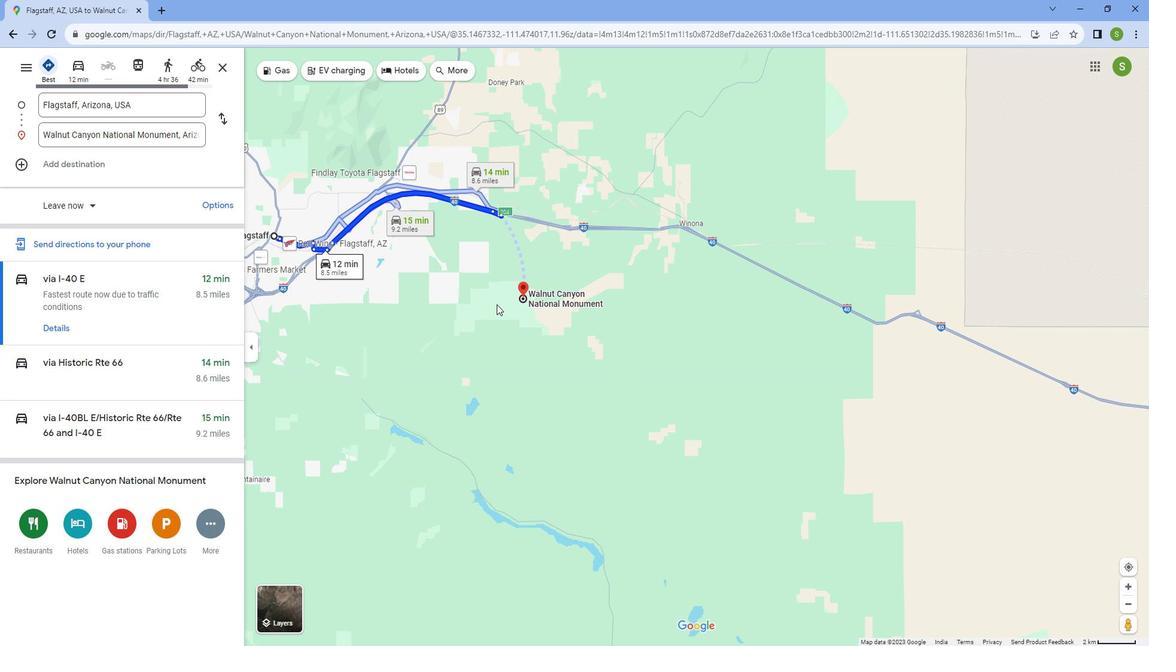 
Action: Mouse scrolled (496, 292) with delta (0, 0)
Screenshot: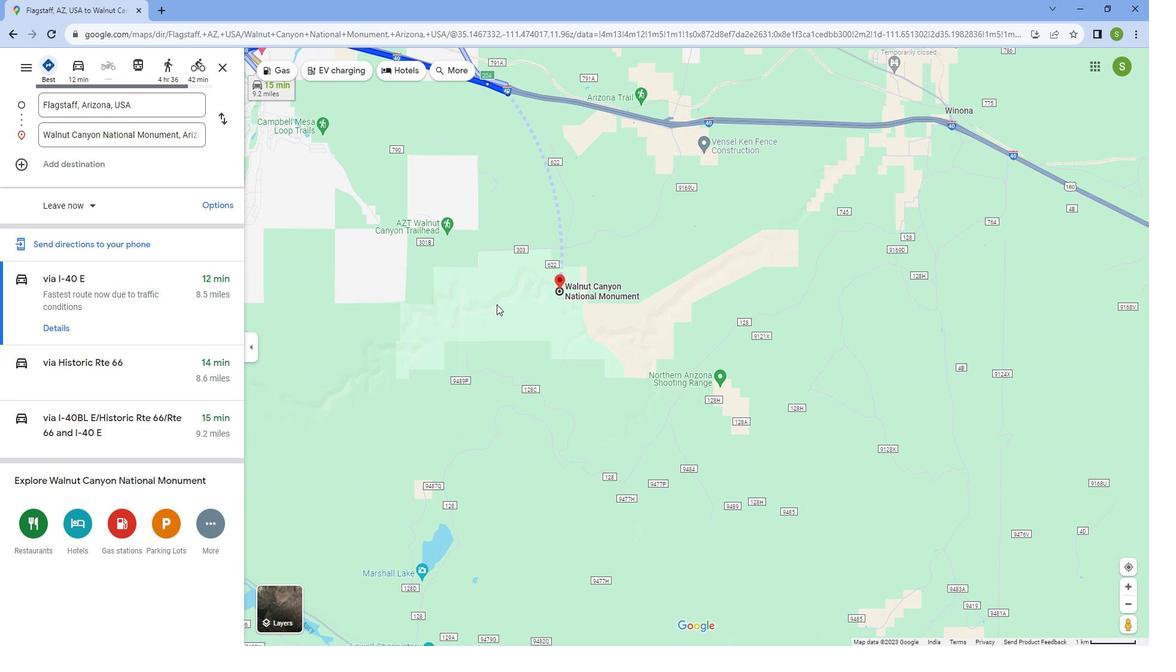 
Action: Mouse scrolled (496, 292) with delta (0, 0)
Screenshot: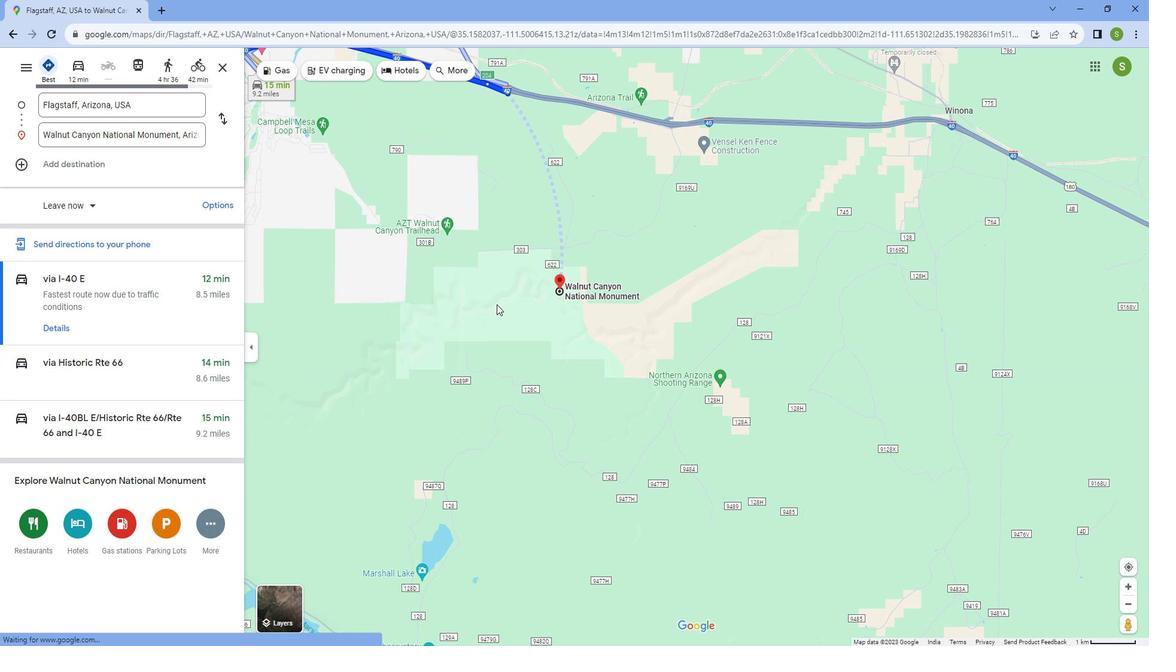 
Action: Mouse scrolled (496, 292) with delta (0, 0)
Screenshot: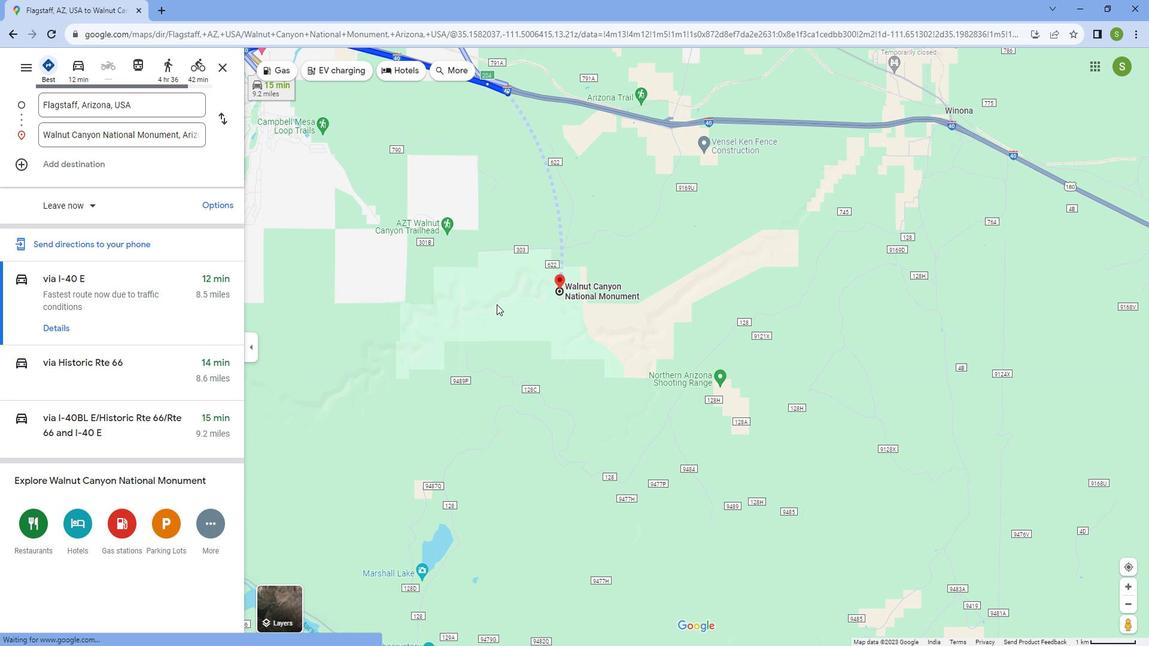 
Action: Mouse scrolled (496, 292) with delta (0, 0)
Screenshot: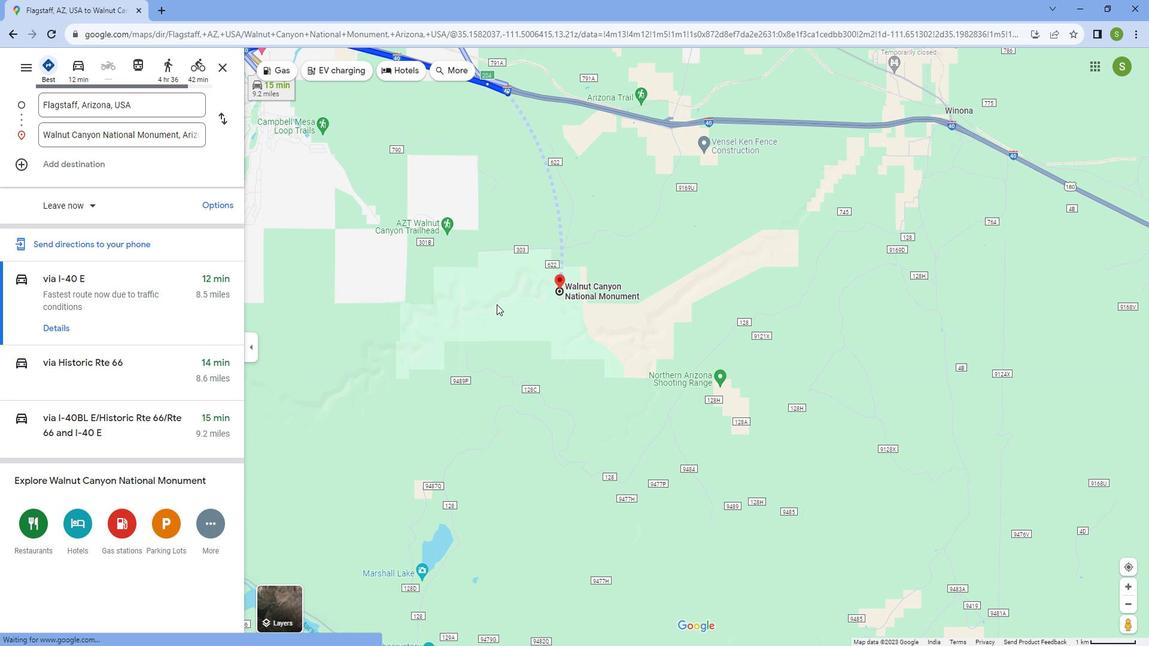 
Action: Mouse scrolled (496, 292) with delta (0, 0)
Screenshot: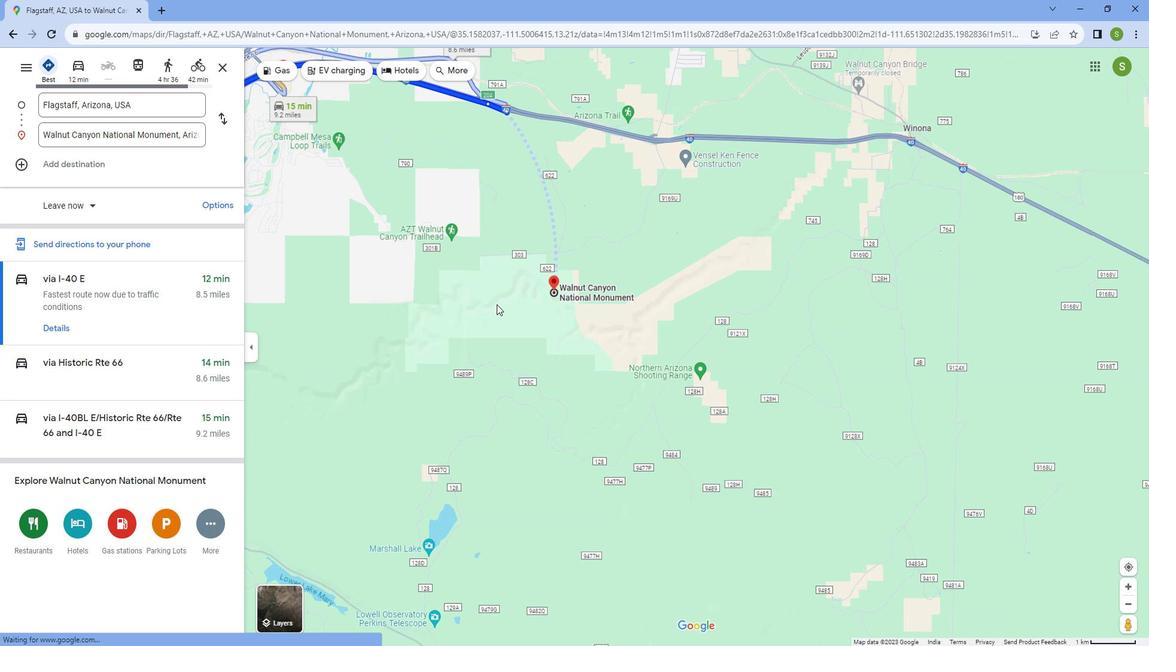 
Action: Mouse moved to (179, 280)
Screenshot: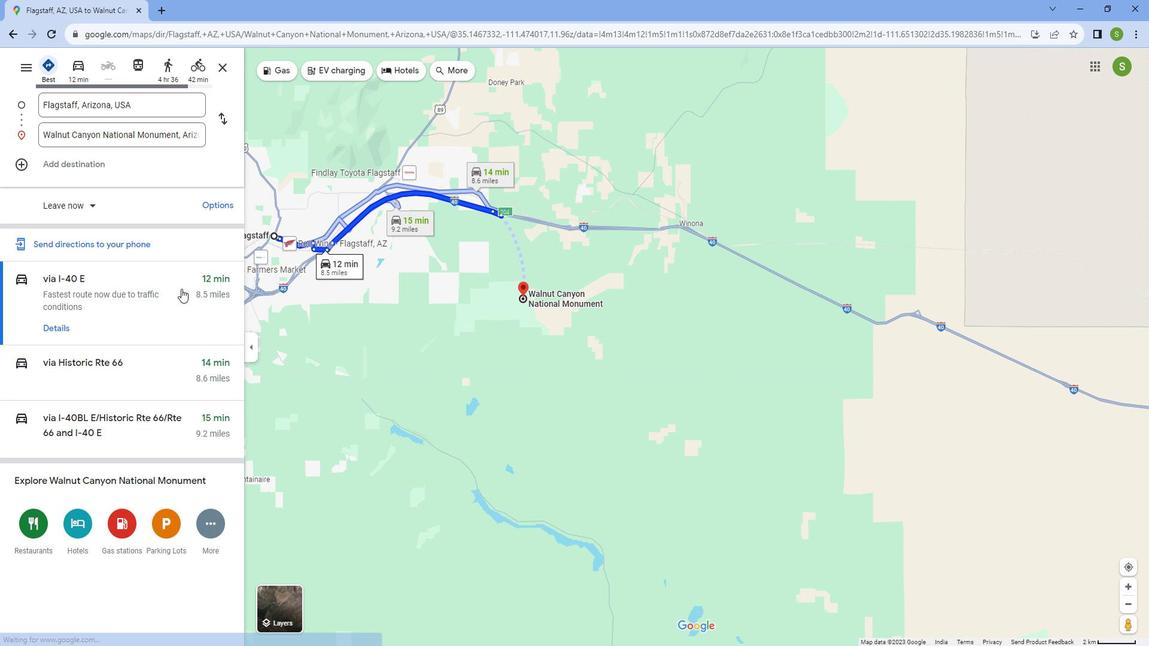 
Action: Mouse pressed left at (179, 280)
Screenshot: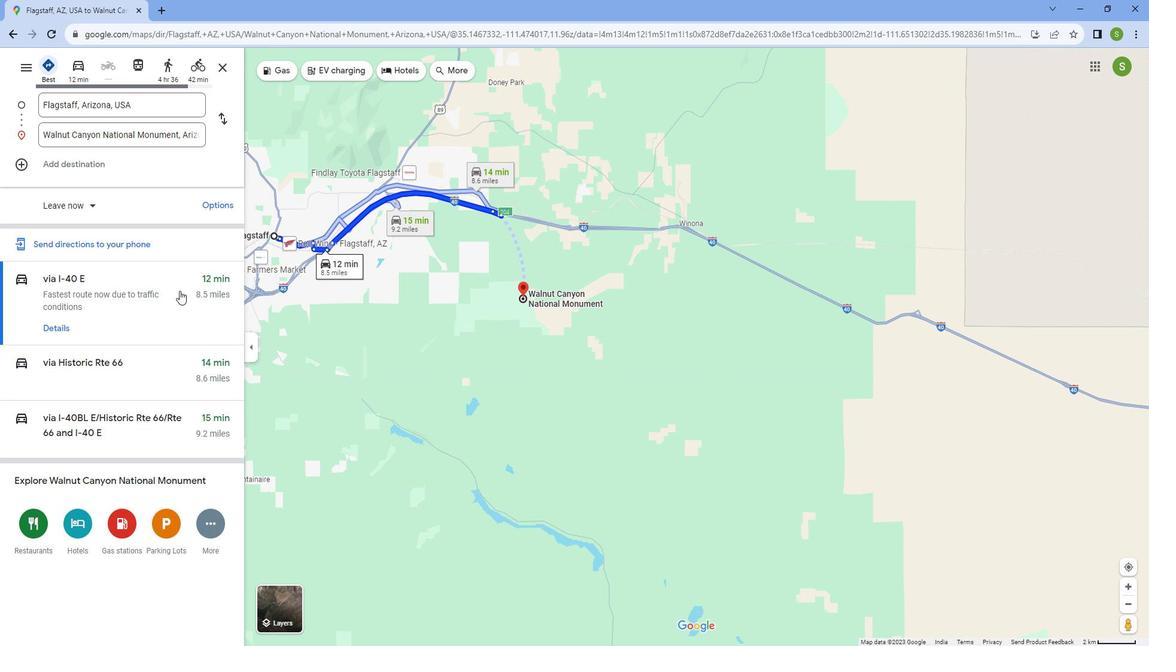 
Action: Mouse moved to (656, 280)
Screenshot: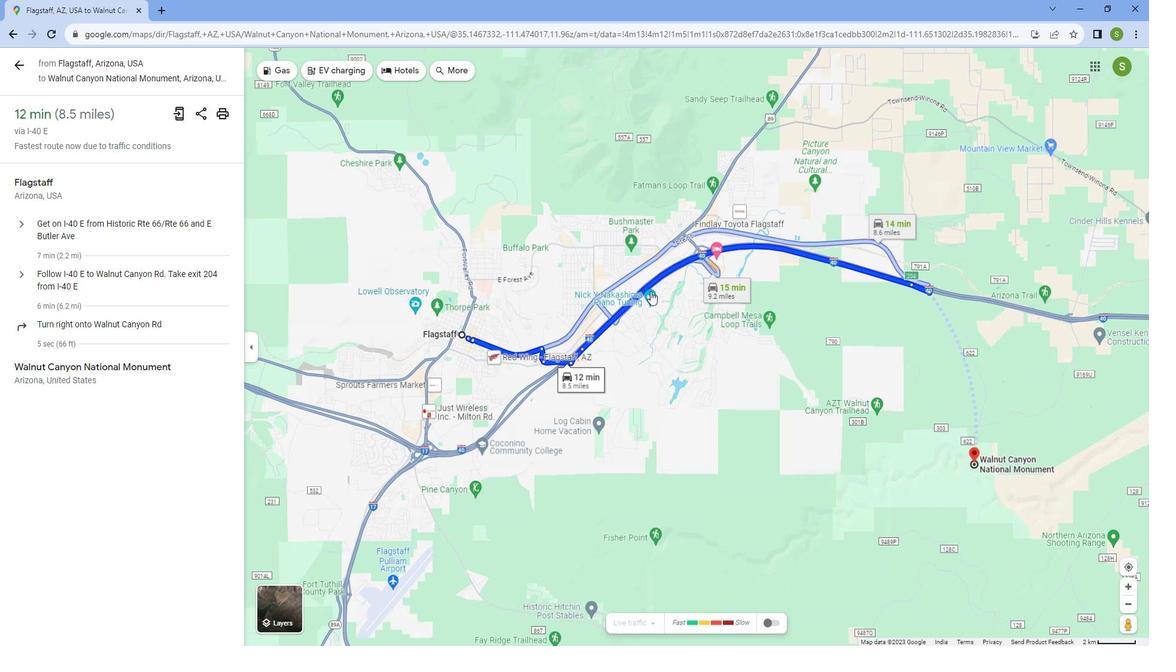 
Action: Mouse scrolled (656, 280) with delta (0, 0)
Screenshot: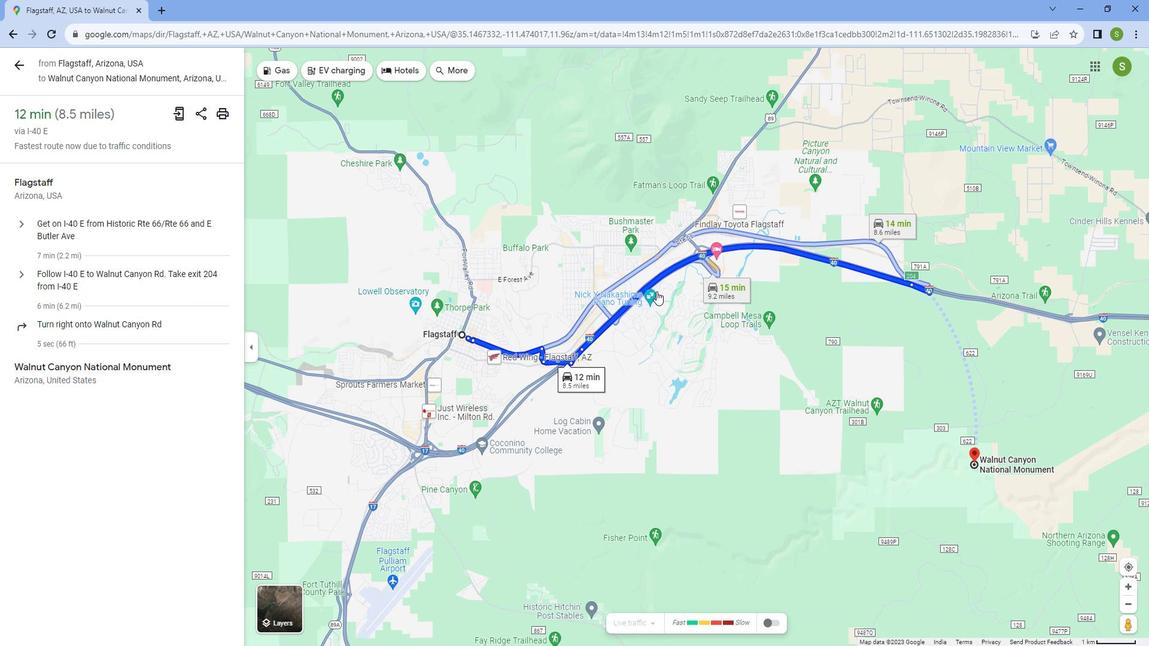 
Action: Mouse scrolled (656, 280) with delta (0, 0)
Screenshot: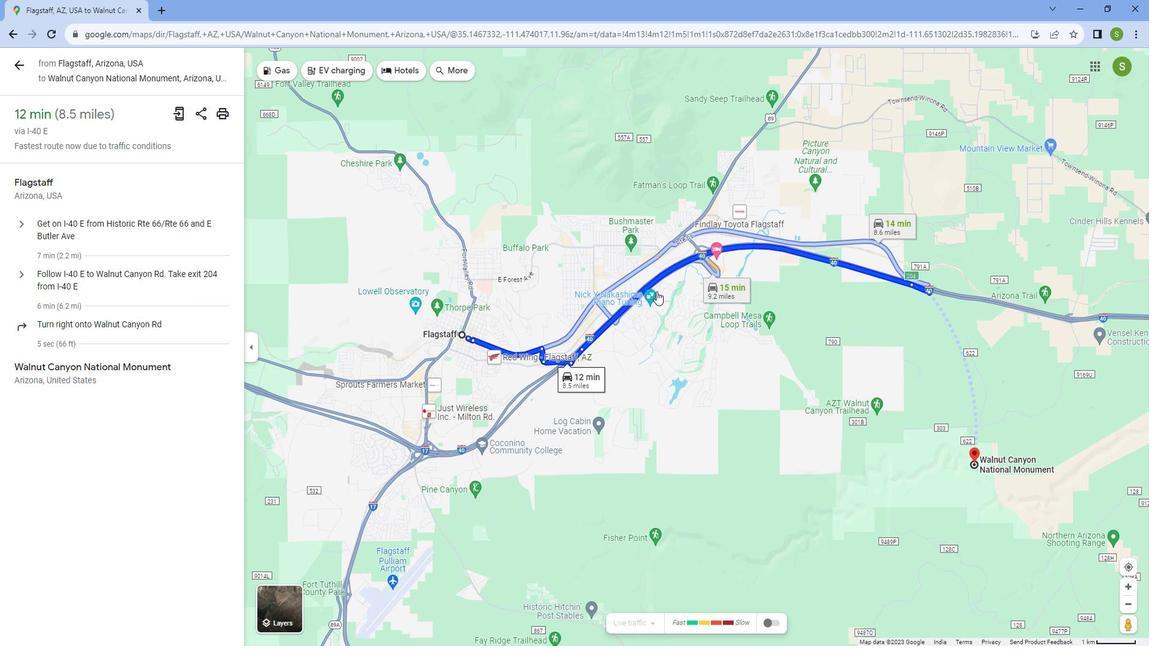 
Action: Mouse scrolled (656, 280) with delta (0, 0)
Screenshot: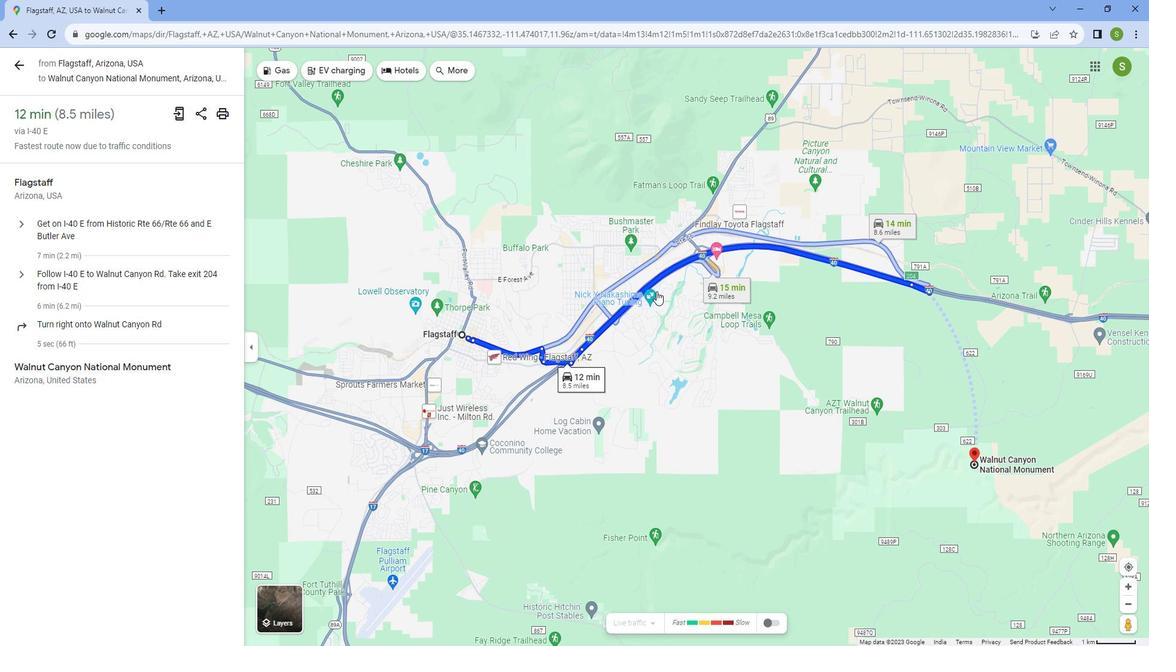 
Action: Mouse scrolled (656, 280) with delta (0, 0)
Screenshot: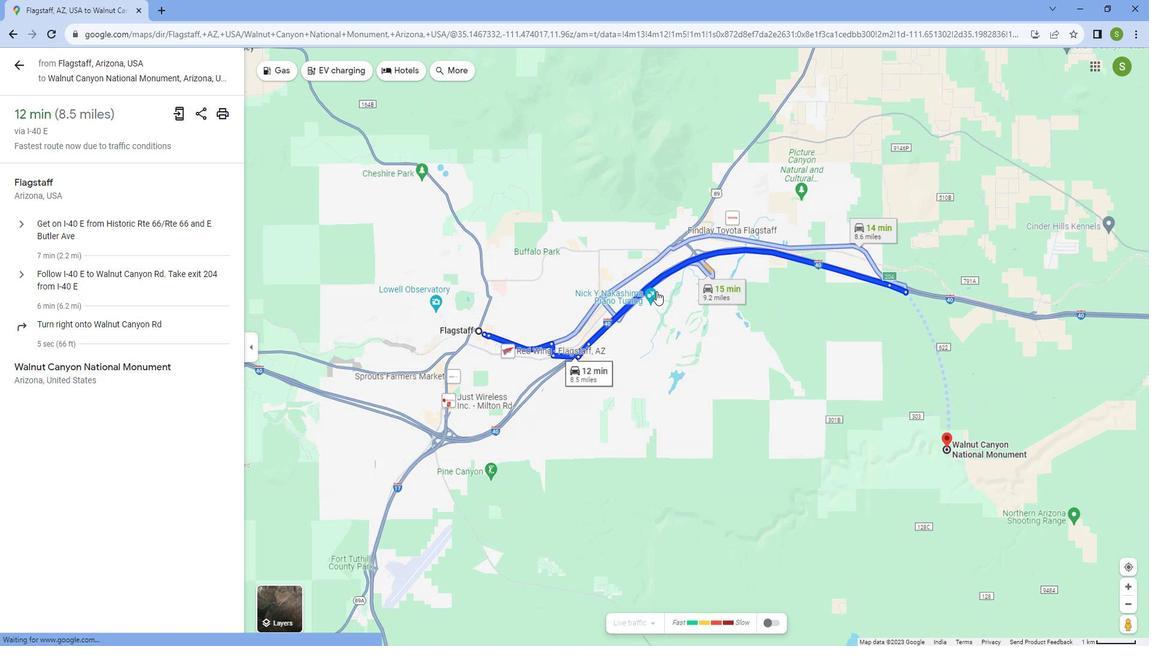 
Action: Mouse scrolled (656, 281) with delta (0, 0)
Screenshot: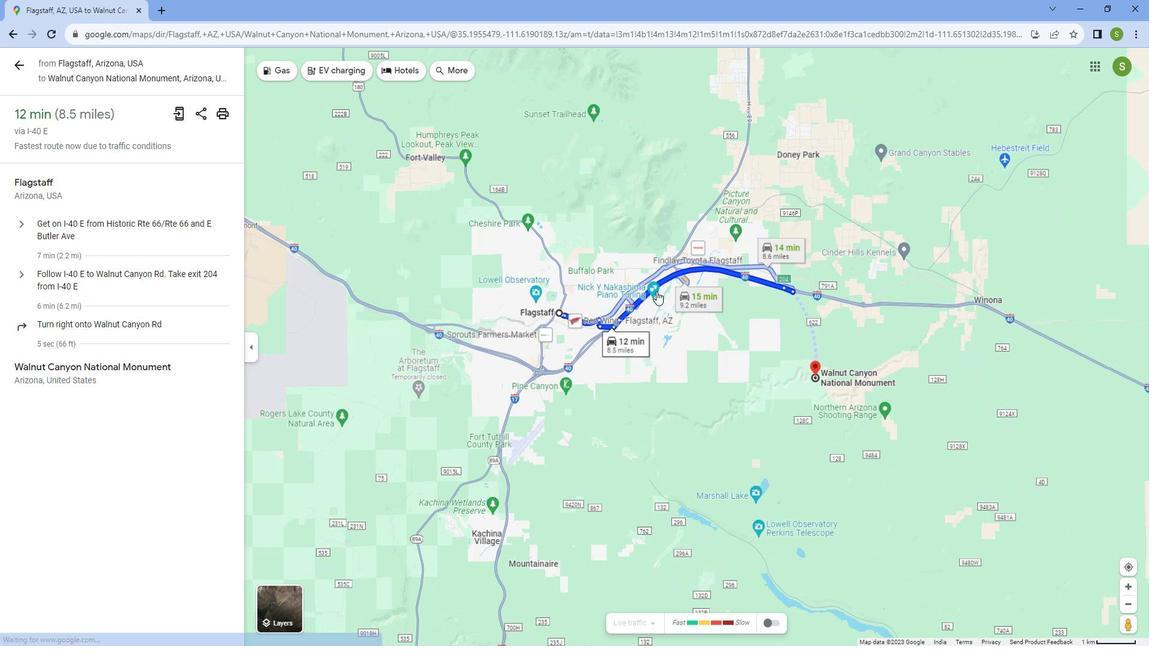 
Action: Mouse scrolled (656, 281) with delta (0, 0)
Screenshot: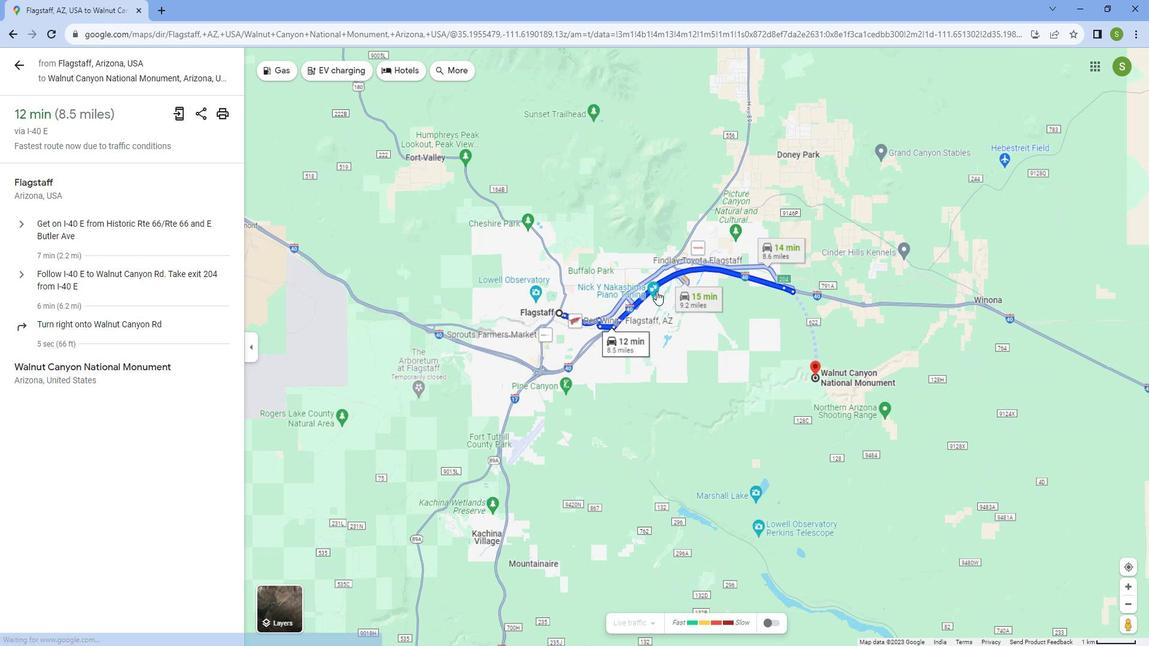 
Action: Mouse scrolled (656, 281) with delta (0, 0)
Screenshot: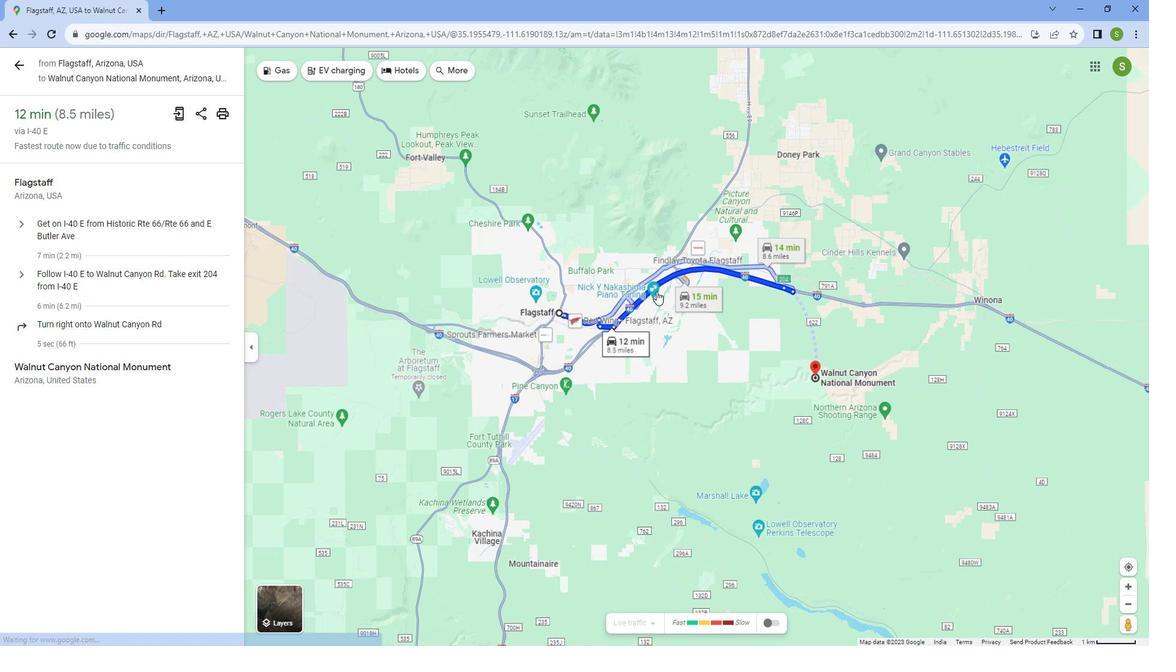 
Action: Mouse scrolled (656, 281) with delta (0, 0)
Screenshot: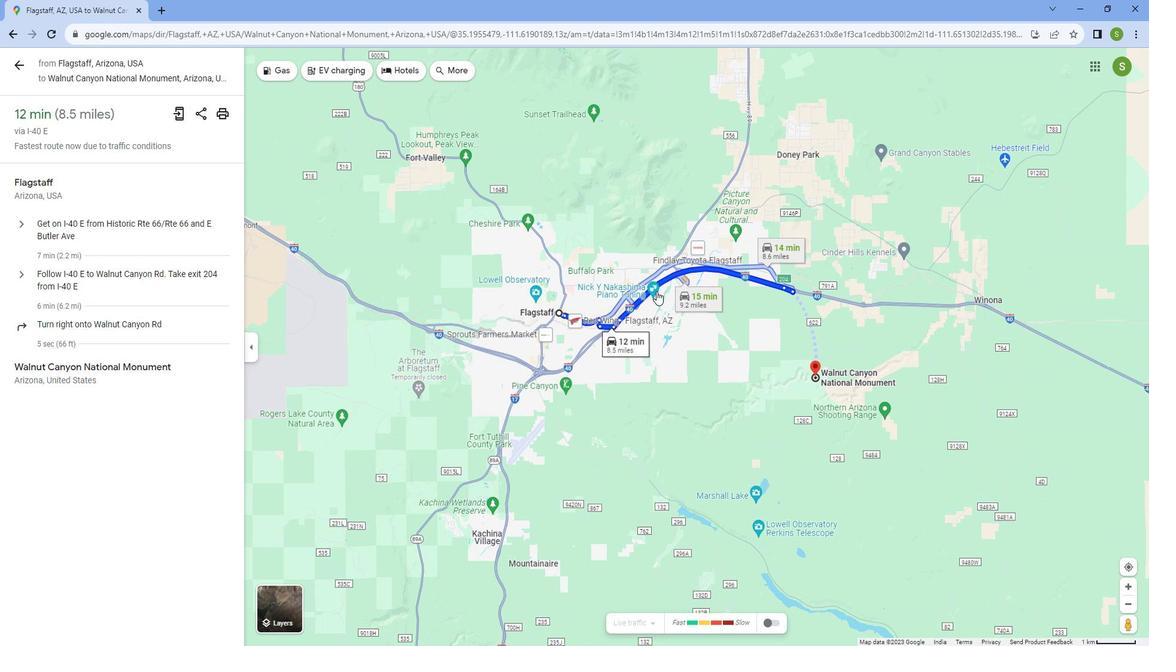 
Action: Mouse moved to (888, 313)
Screenshot: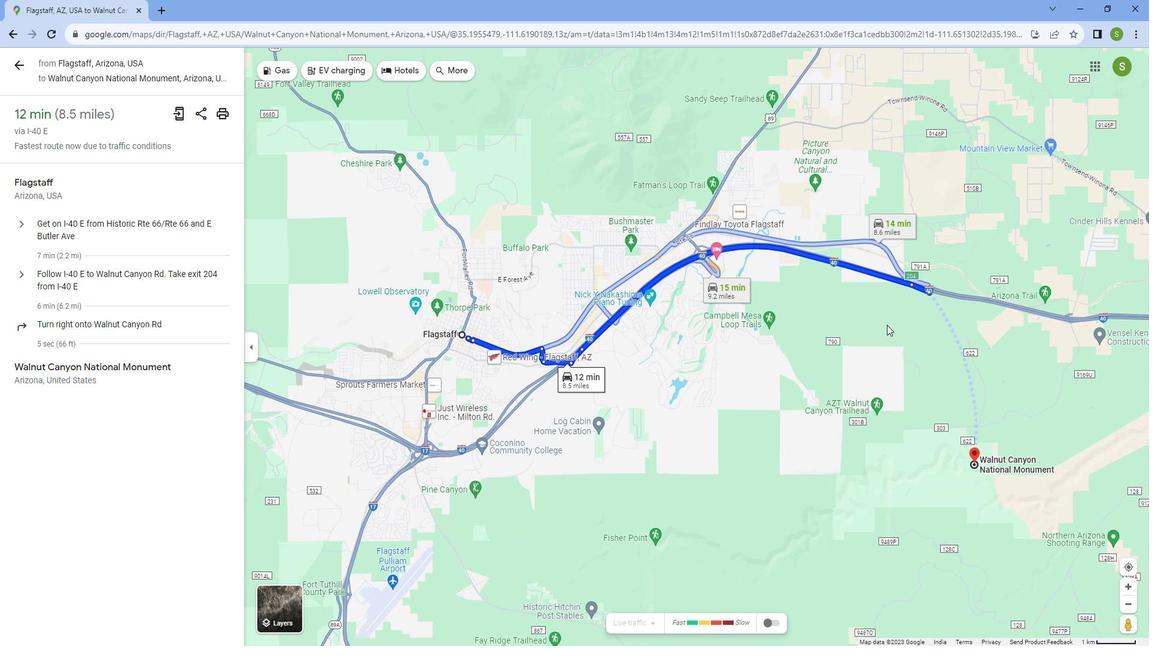 
Action: Mouse scrolled (888, 314) with delta (0, 0)
Screenshot: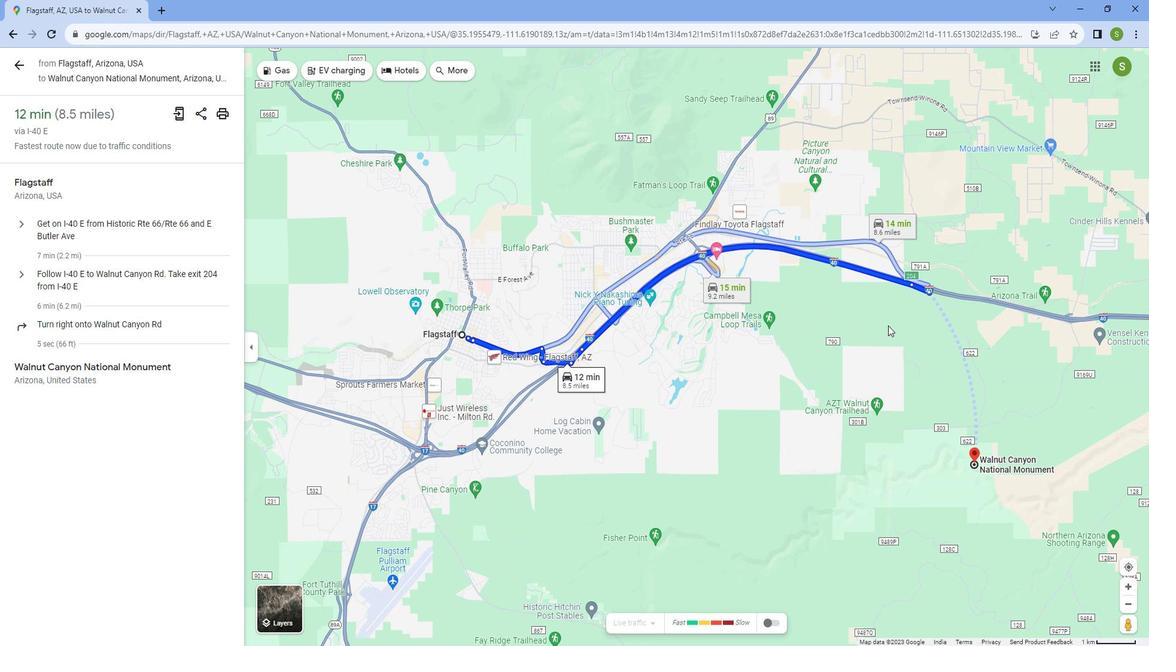 
Action: Mouse scrolled (888, 314) with delta (0, 0)
Screenshot: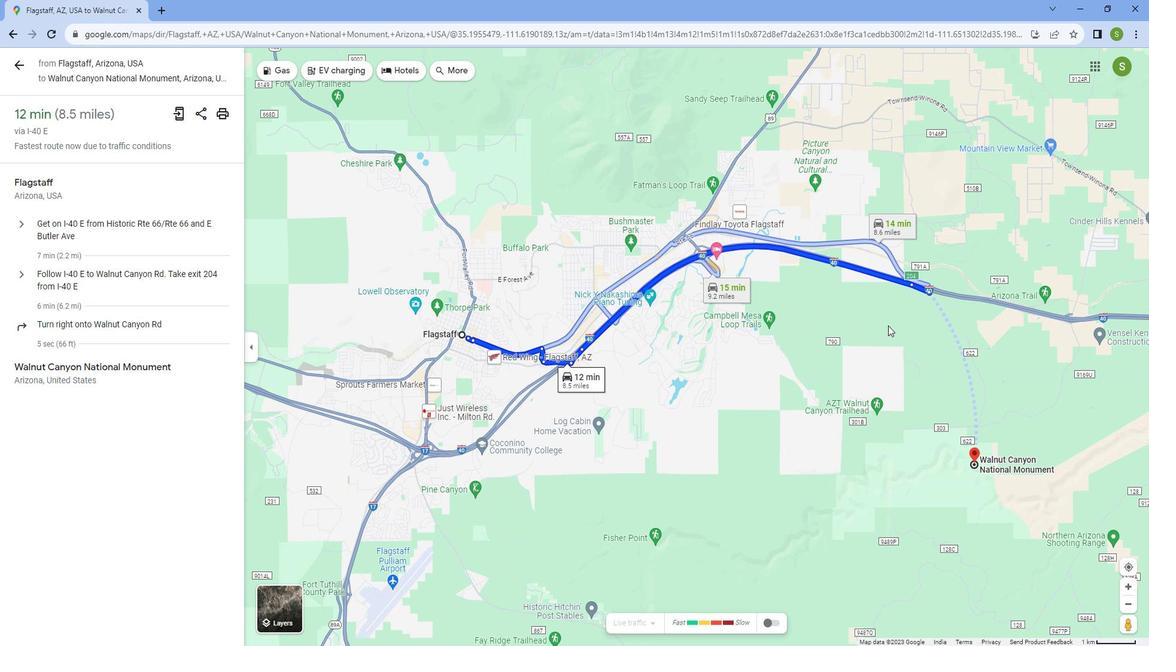 
Action: Mouse scrolled (888, 314) with delta (0, 0)
Screenshot: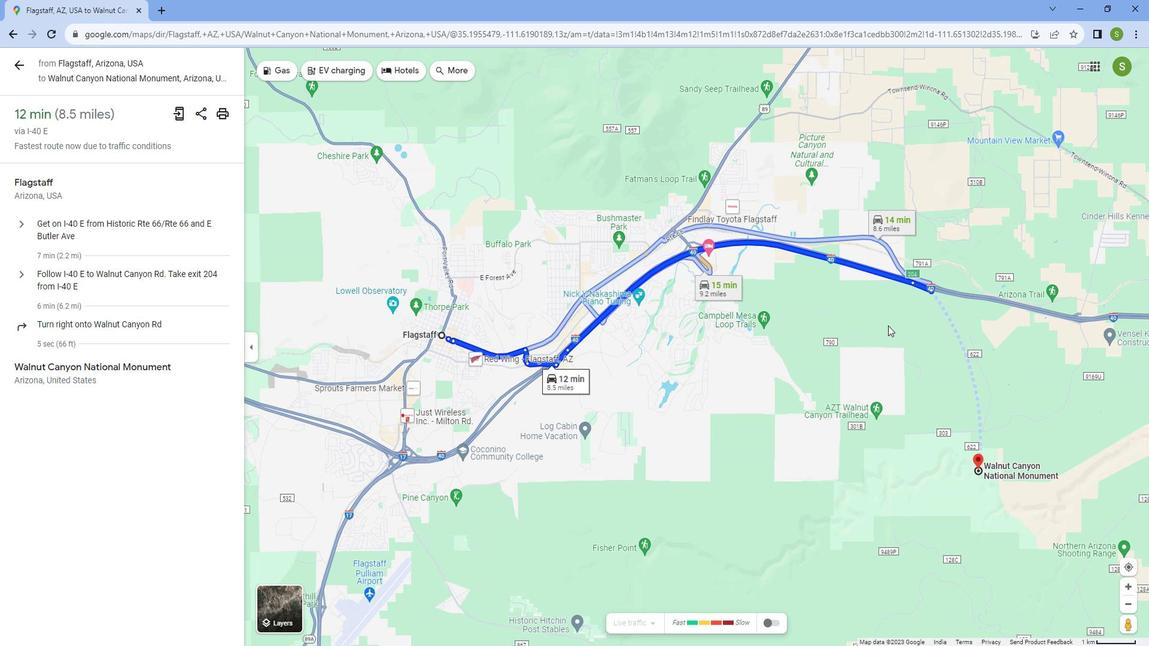 
Action: Mouse scrolled (888, 313) with delta (0, 0)
Screenshot: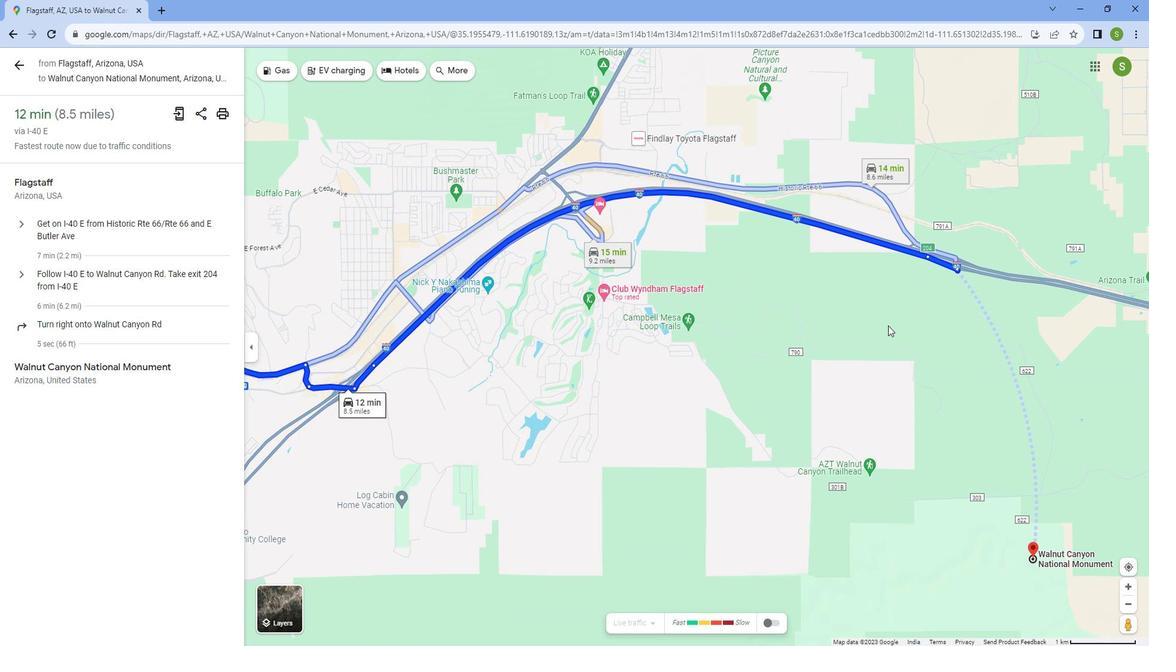 
Action: Mouse scrolled (888, 313) with delta (0, 0)
Screenshot: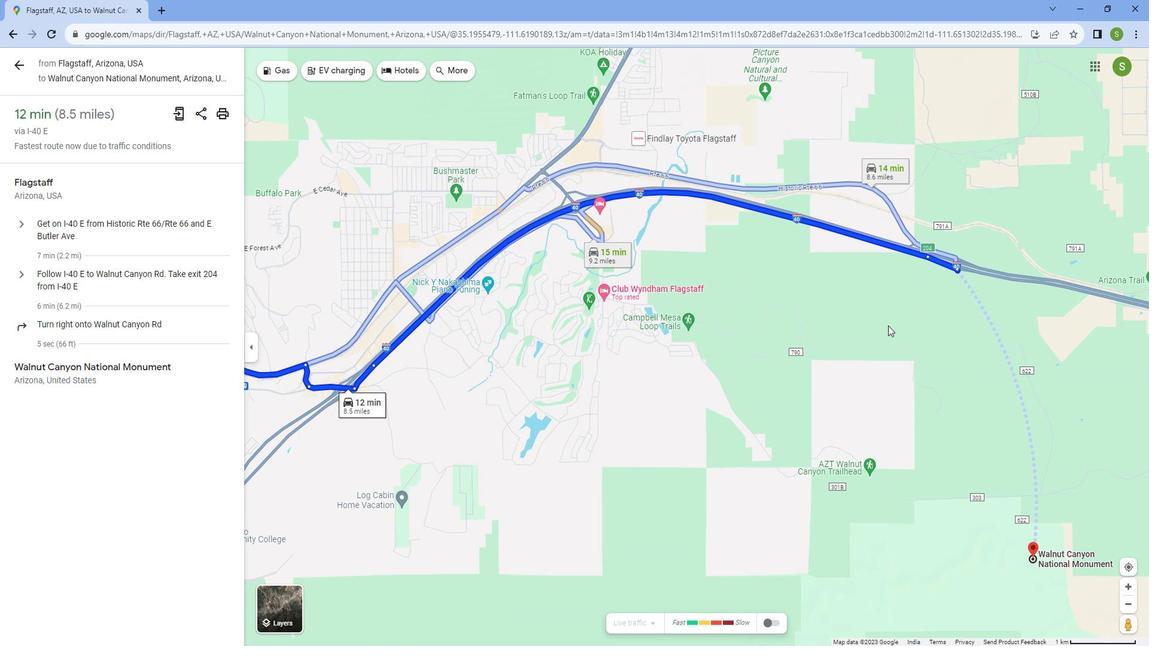 
Action: Mouse scrolled (888, 313) with delta (0, 0)
Screenshot: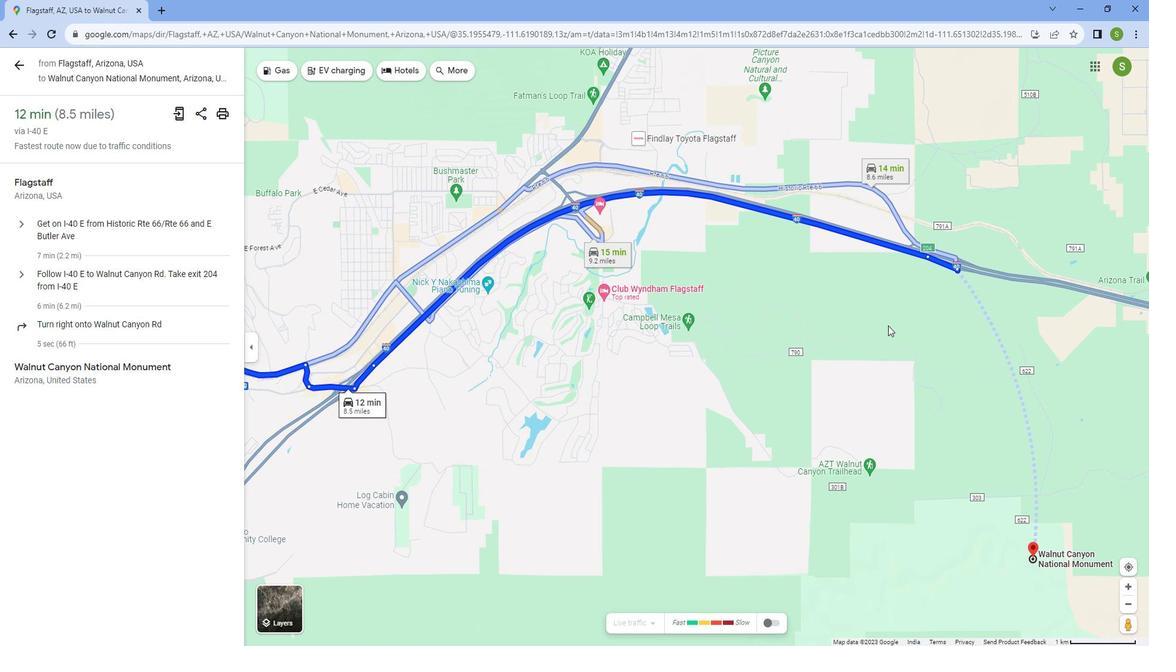 
Action: Mouse scrolled (888, 313) with delta (0, 0)
Screenshot: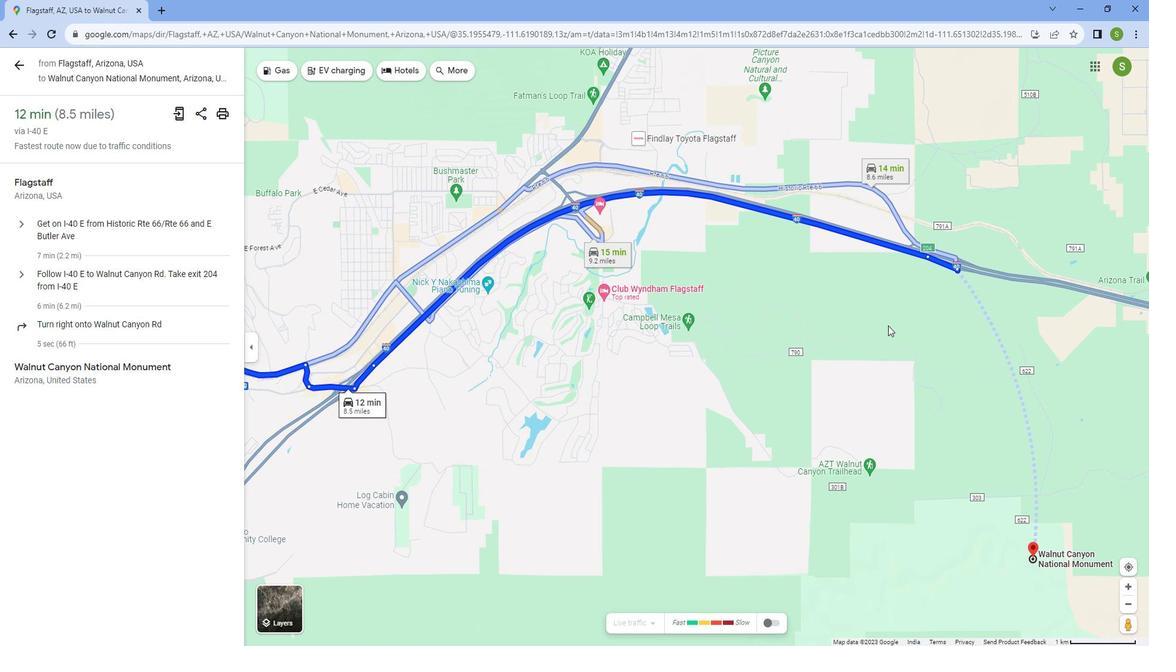 
Action: Mouse scrolled (888, 314) with delta (0, 0)
Screenshot: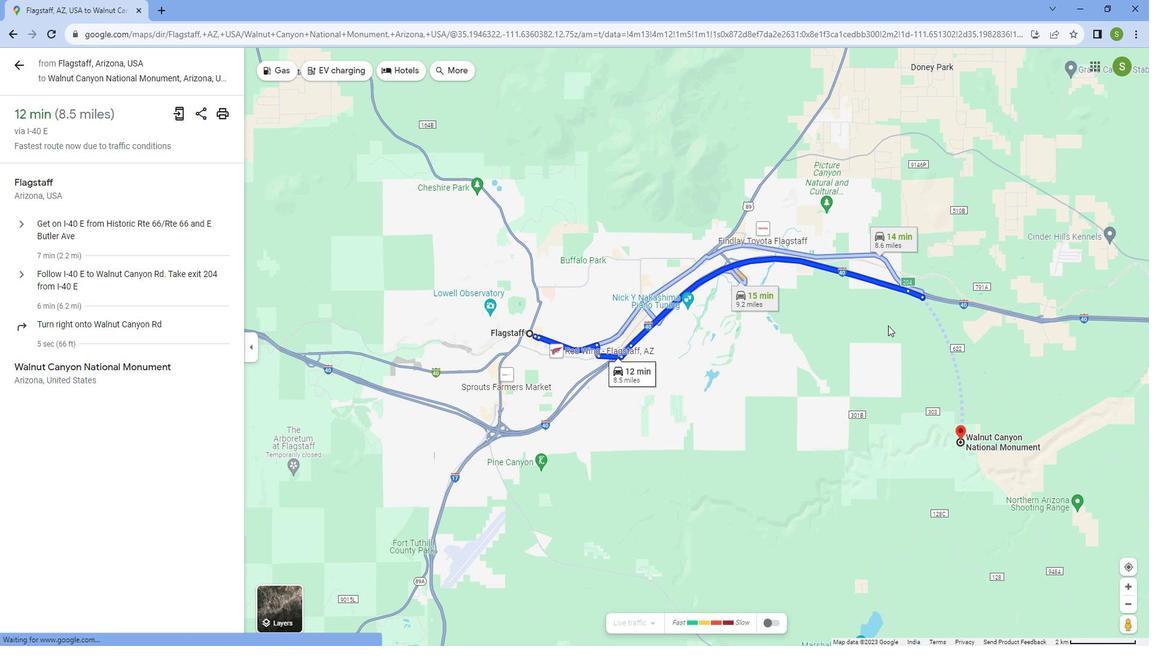 
Action: Mouse moved to (893, 313)
Screenshot: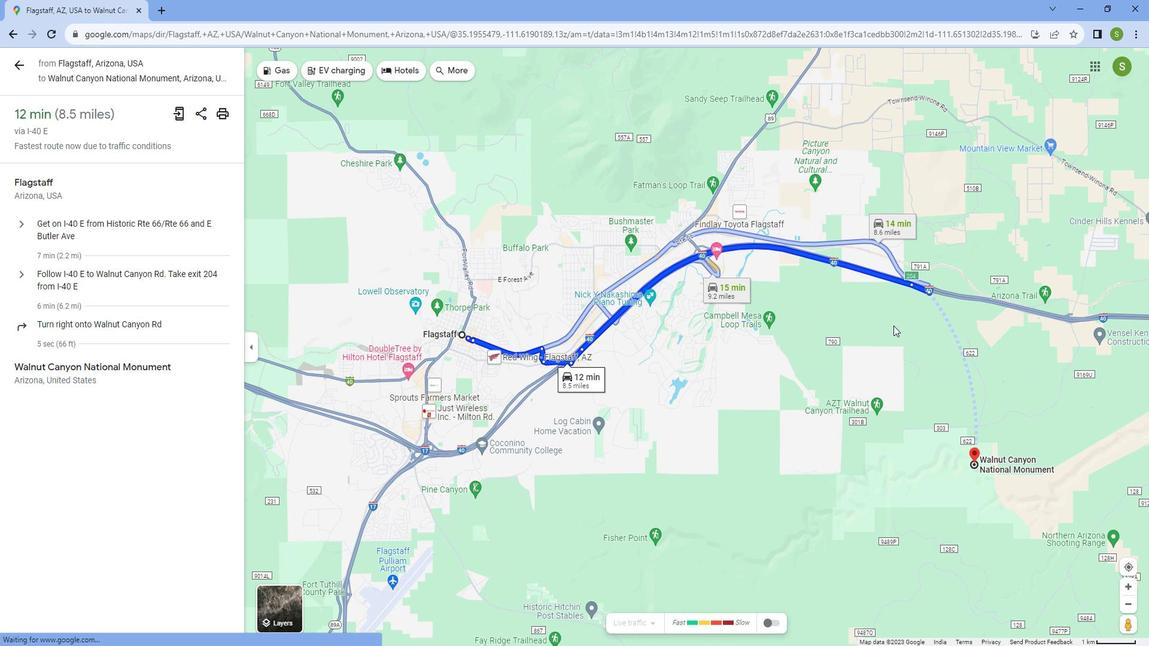 
